Task: In the event  named  Third Conference: Technology Expo, Set a range of dates when you can accept meetings  '6 Jul â€" 1 Aug 2023'. Select a duration of  60 min. Select working hours  	_x000D_
MON- SAT 9:00am â€" 5:00pm. Add time before or after your events  as 5 min. Set the frequency of available time slots for invitees as  15 min. Set the minimum notice period and maximum events allowed per day as  166 hours and 2. , logged in from the account softage.4@softage.net and add another guest for the event, softage.4@softage.net
Action: Mouse pressed left at (463, 180)
Screenshot: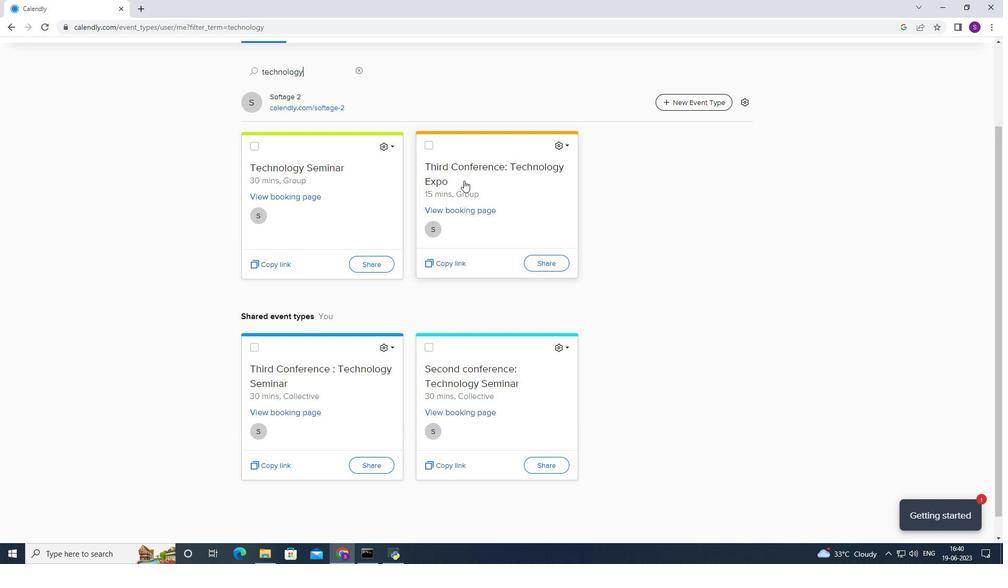 
Action: Mouse moved to (373, 223)
Screenshot: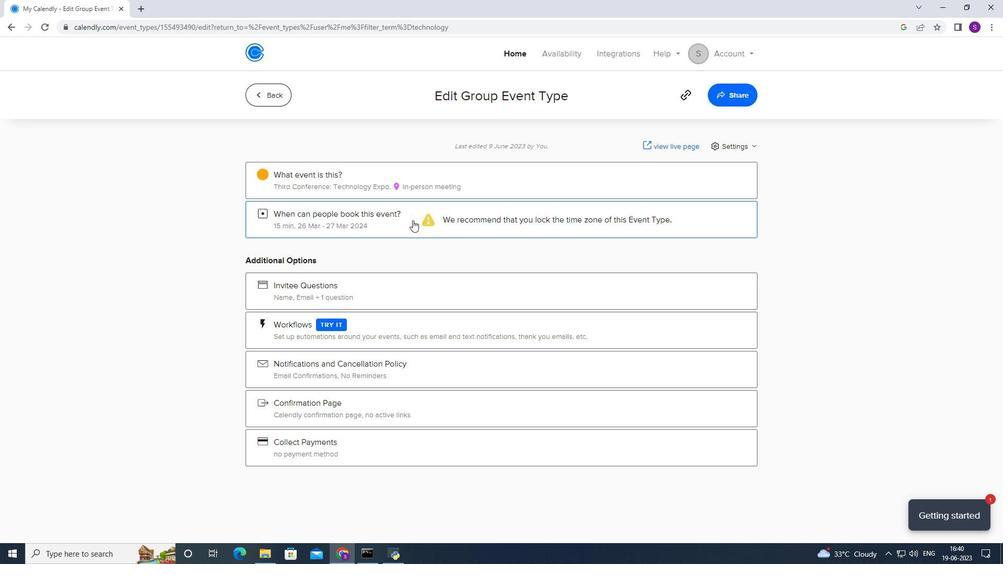 
Action: Mouse pressed left at (373, 223)
Screenshot: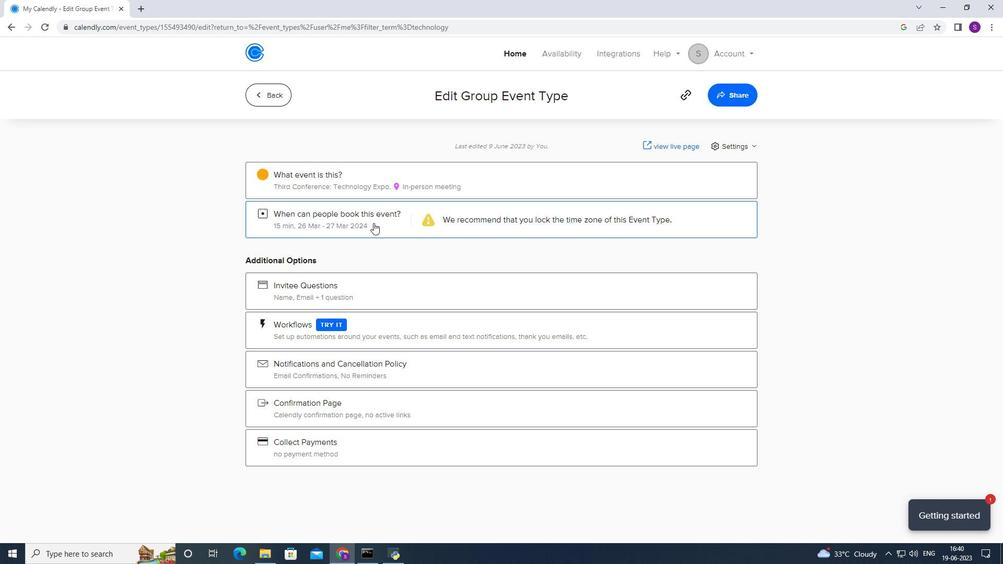 
Action: Mouse moved to (384, 324)
Screenshot: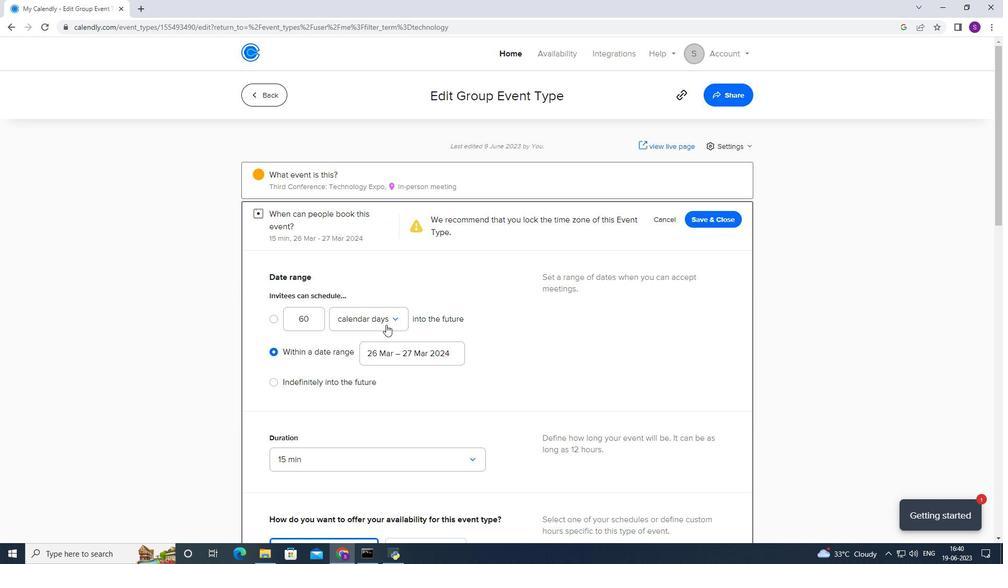 
Action: Mouse scrolled (384, 323) with delta (0, 0)
Screenshot: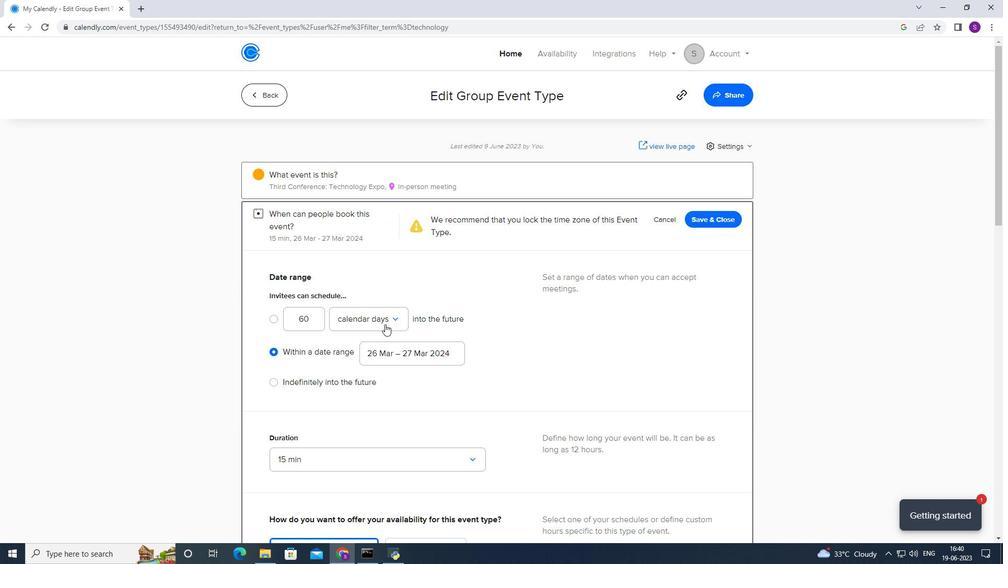 
Action: Mouse scrolled (384, 323) with delta (0, 0)
Screenshot: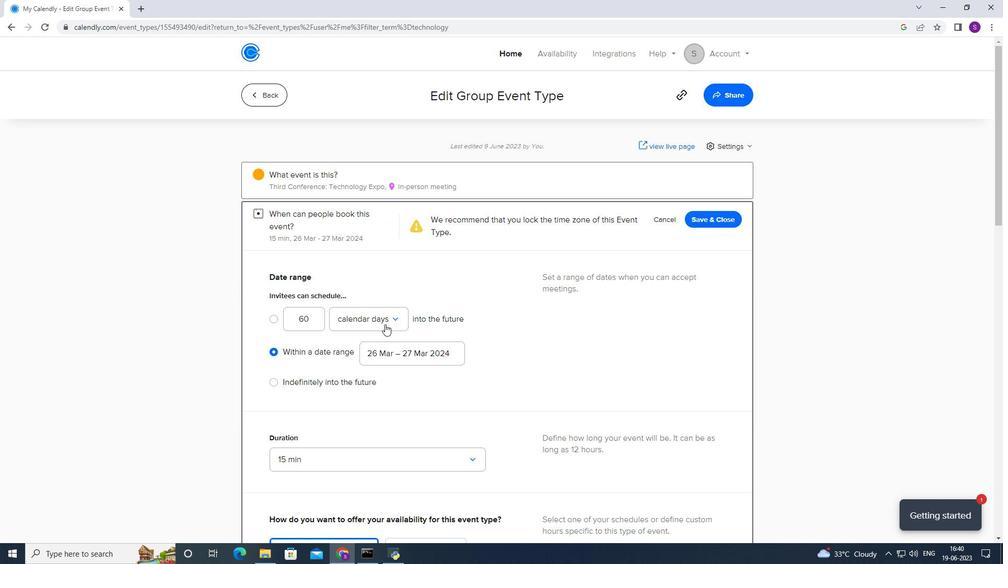 
Action: Mouse moved to (403, 258)
Screenshot: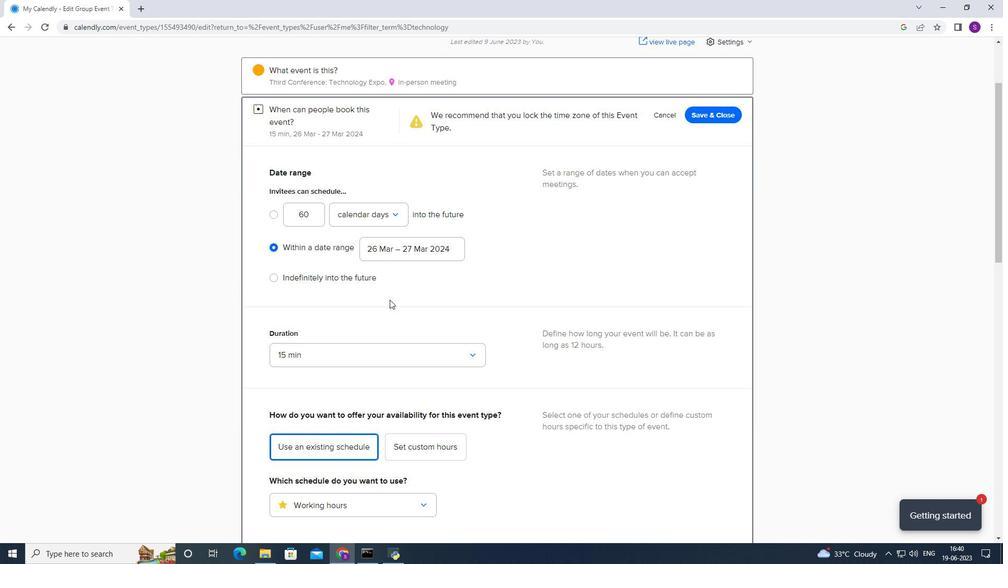 
Action: Mouse pressed left at (403, 258)
Screenshot: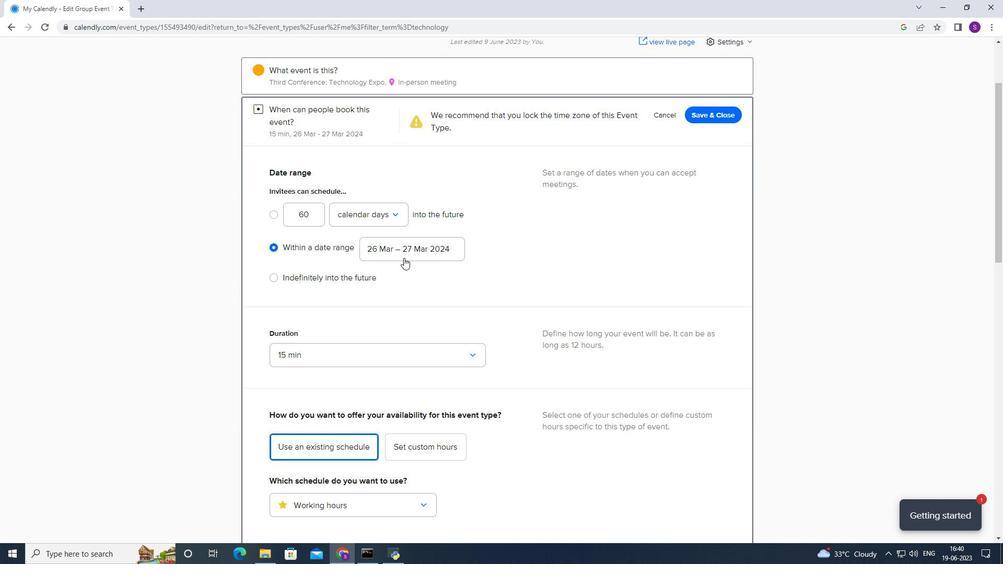 
Action: Mouse moved to (440, 289)
Screenshot: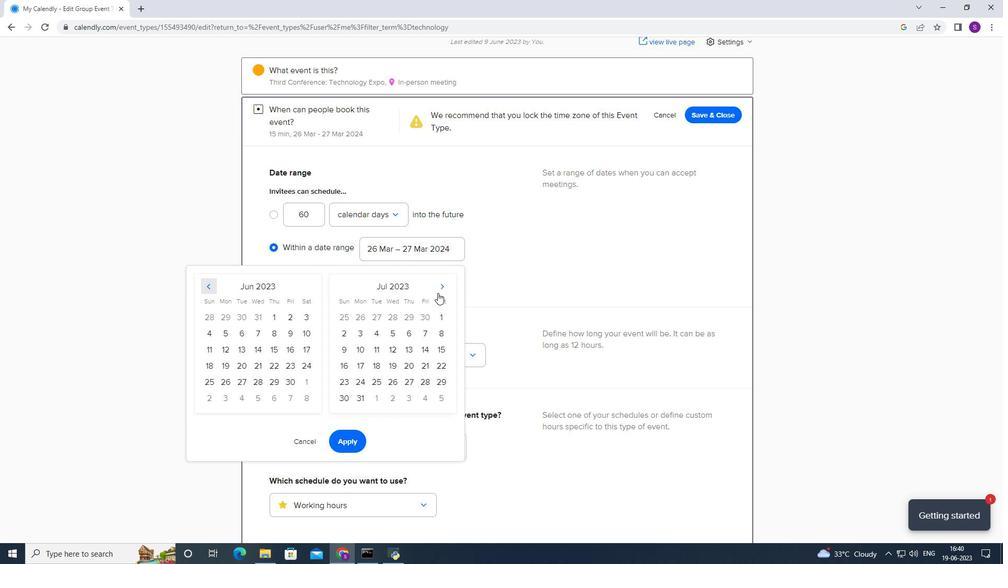 
Action: Mouse pressed left at (440, 289)
Screenshot: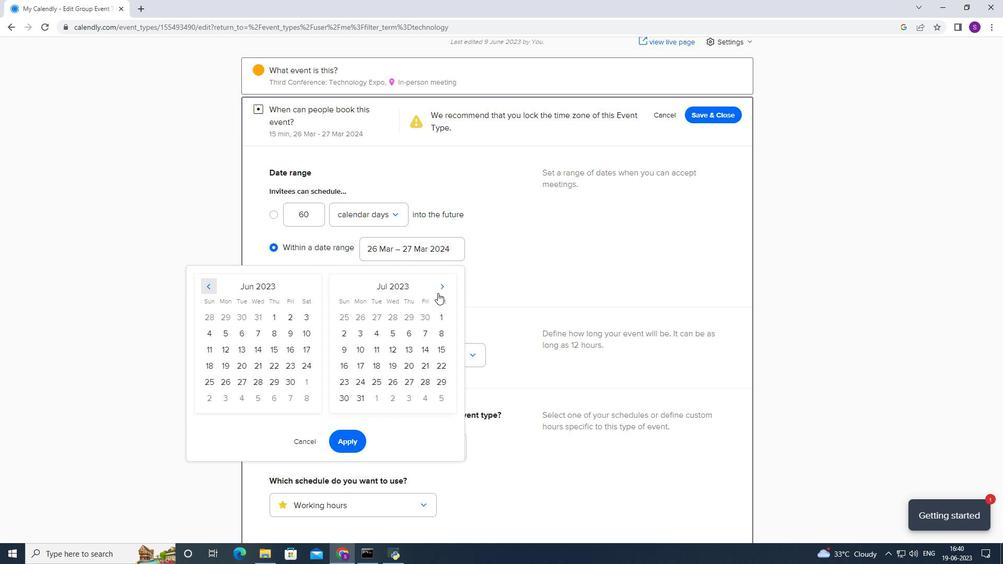 
Action: Mouse moved to (271, 335)
Screenshot: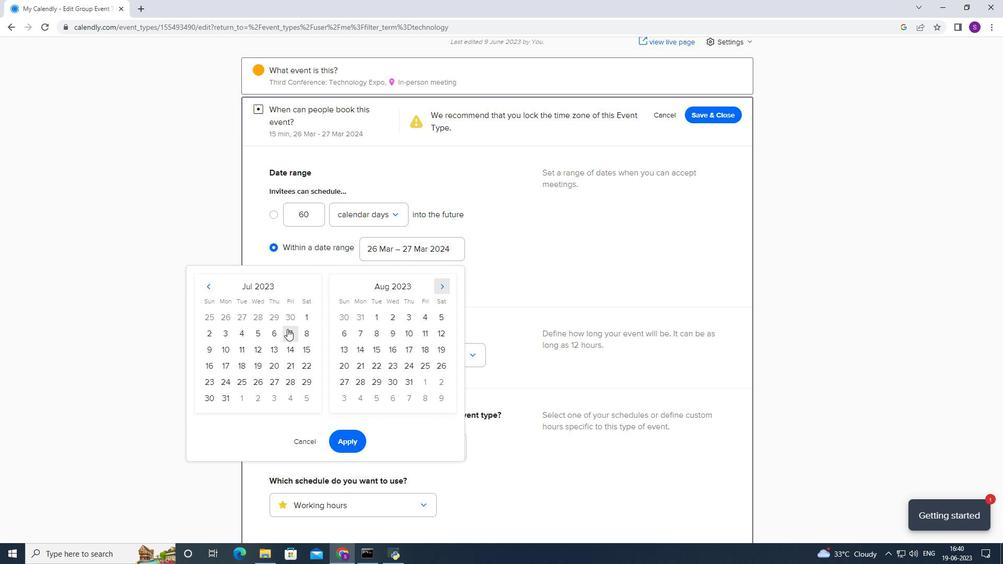 
Action: Mouse pressed left at (271, 335)
Screenshot: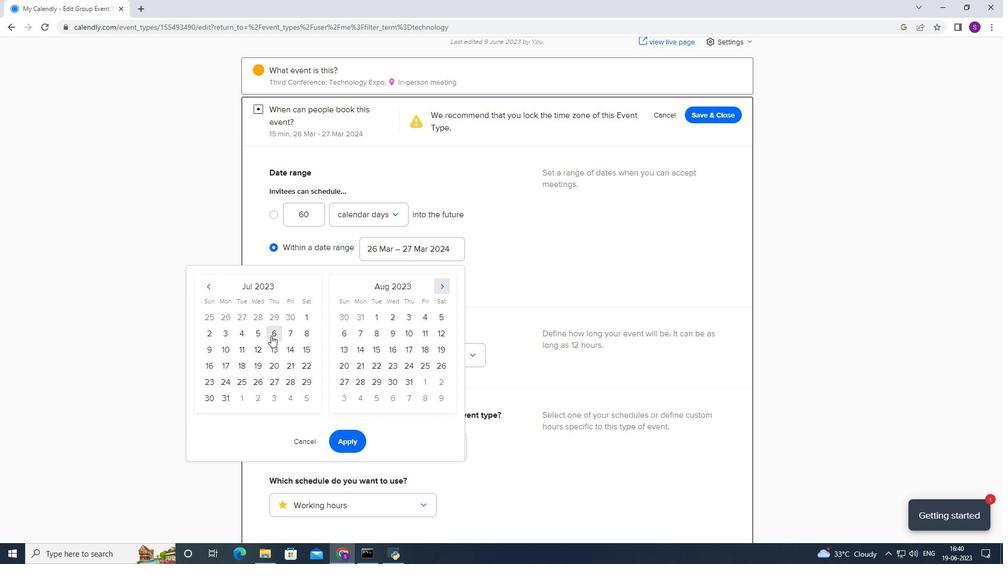 
Action: Mouse moved to (375, 314)
Screenshot: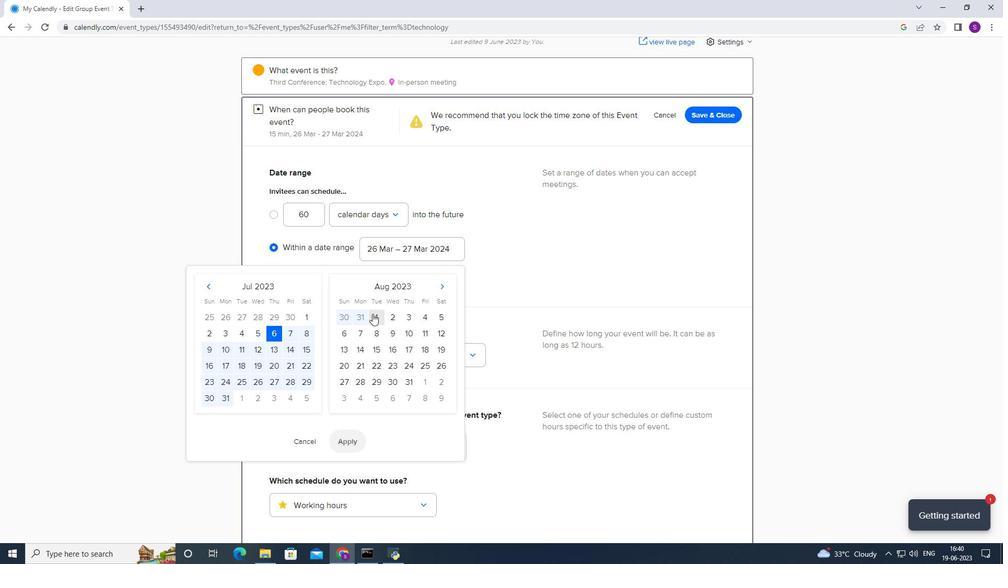 
Action: Mouse pressed left at (375, 314)
Screenshot: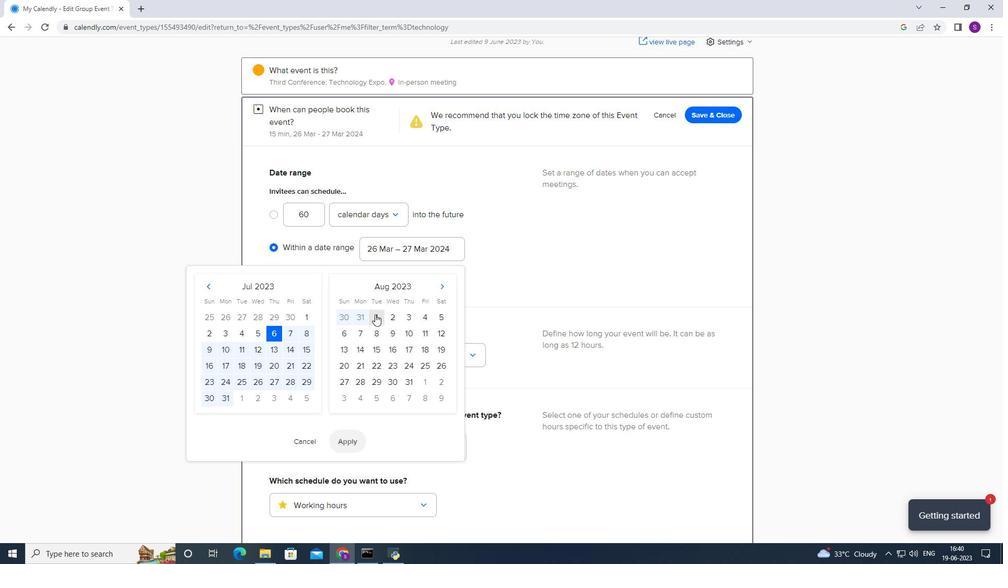 
Action: Mouse moved to (341, 438)
Screenshot: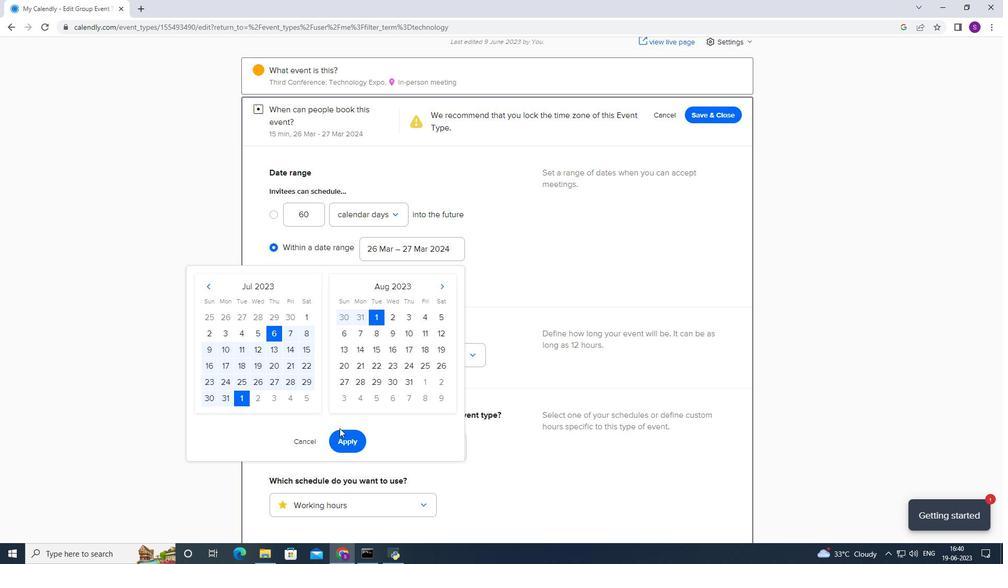 
Action: Mouse pressed left at (341, 438)
Screenshot: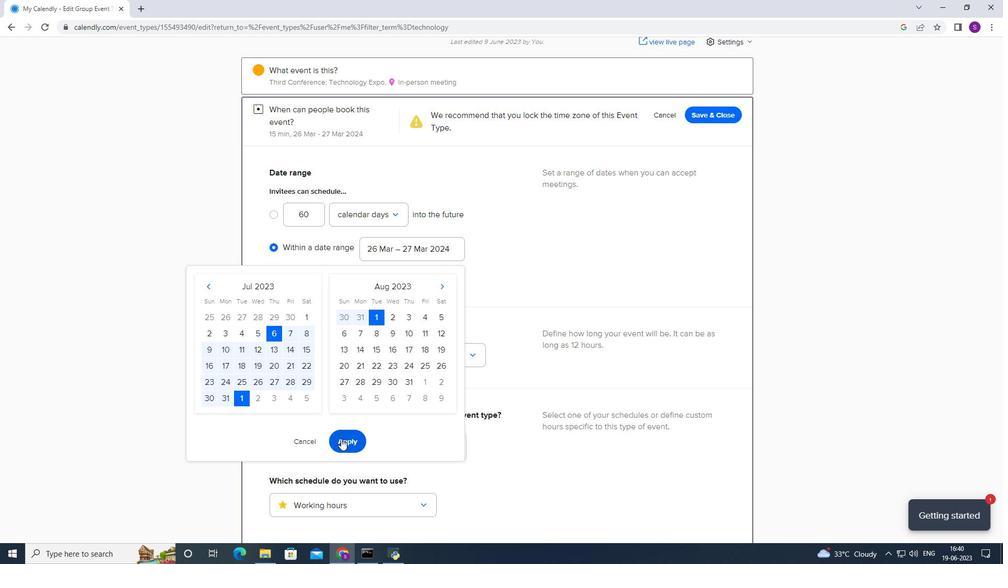 
Action: Mouse moved to (370, 376)
Screenshot: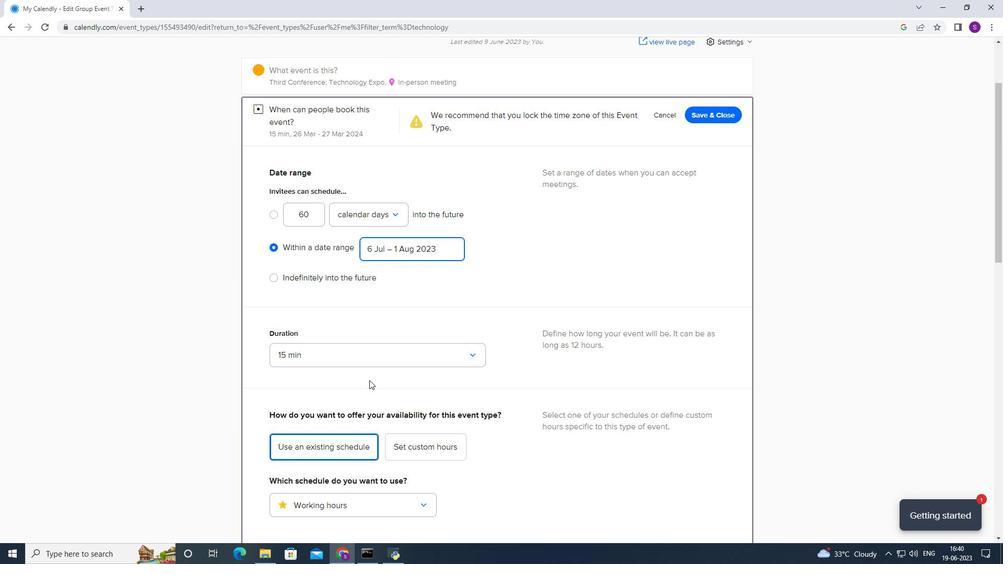 
Action: Mouse scrolled (370, 375) with delta (0, 0)
Screenshot: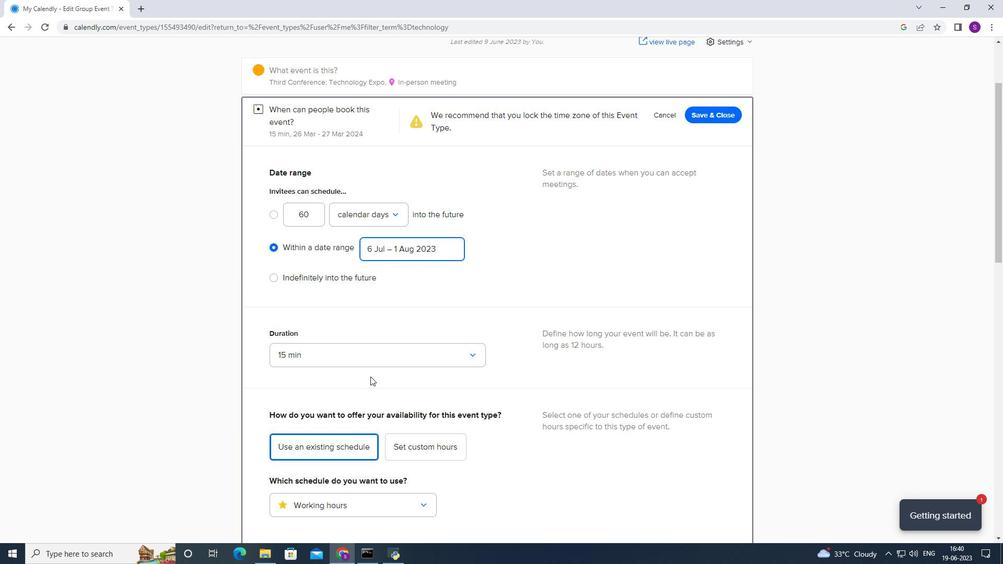 
Action: Mouse scrolled (370, 375) with delta (0, 0)
Screenshot: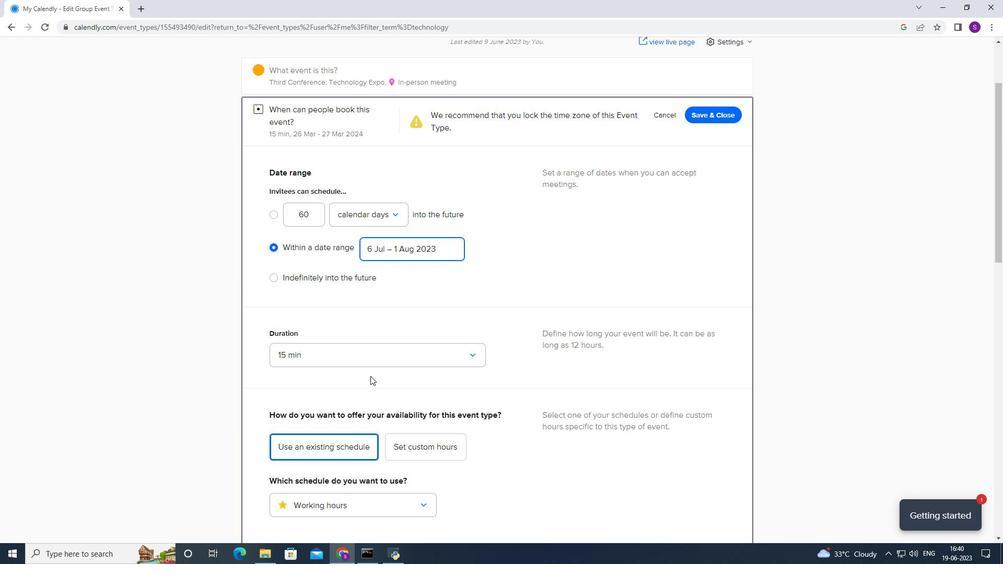 
Action: Mouse moved to (426, 256)
Screenshot: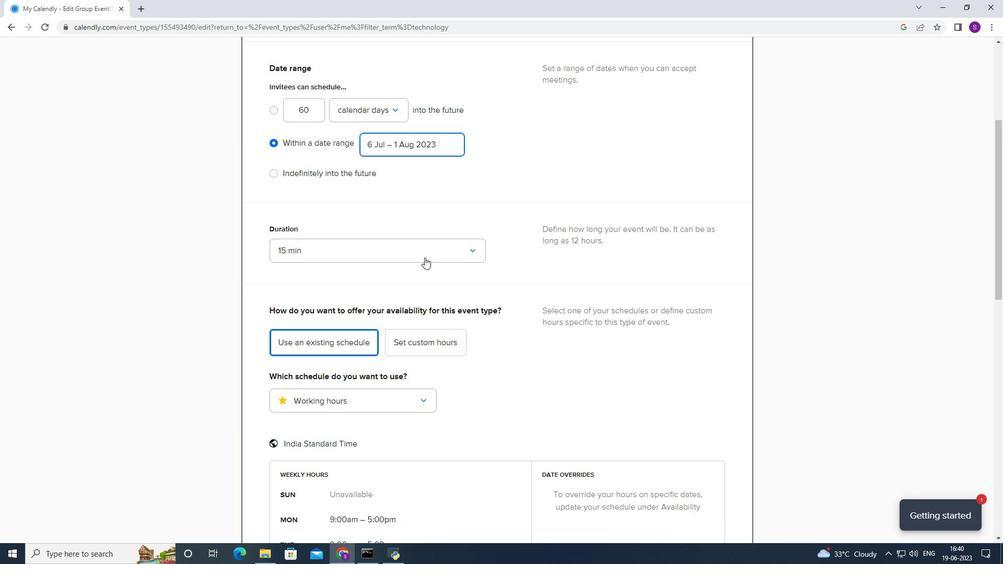 
Action: Mouse pressed left at (426, 256)
Screenshot: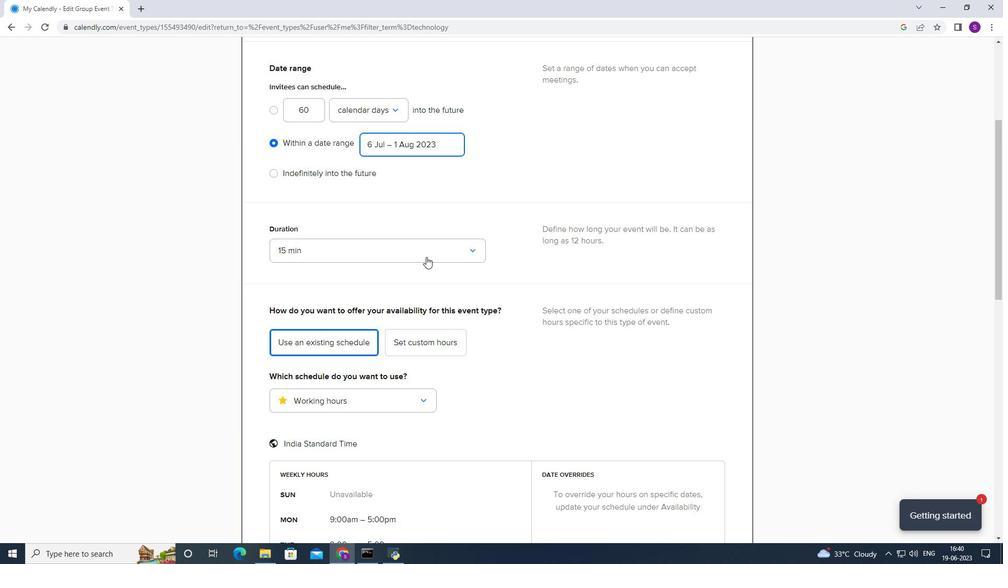 
Action: Mouse moved to (310, 334)
Screenshot: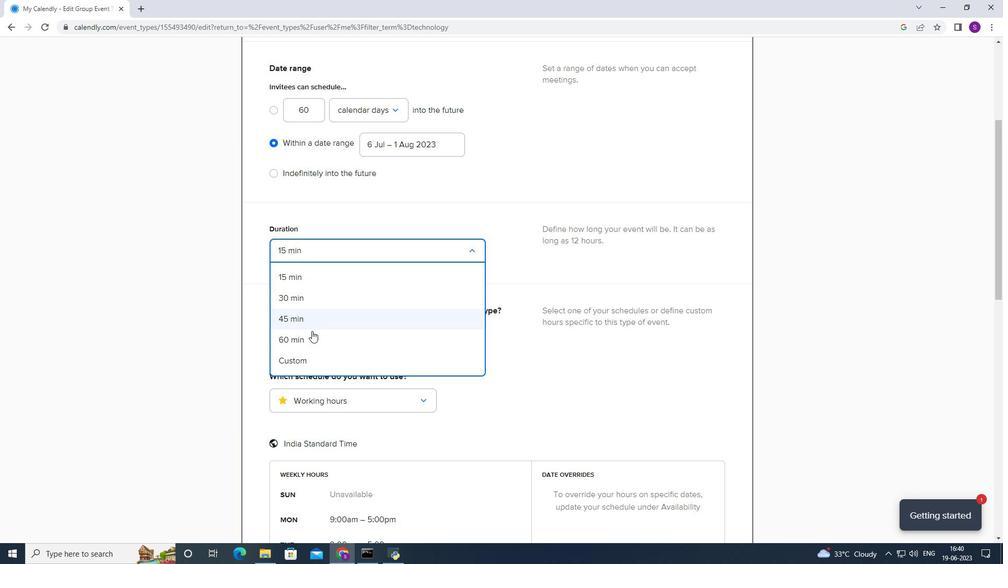
Action: Mouse pressed left at (310, 334)
Screenshot: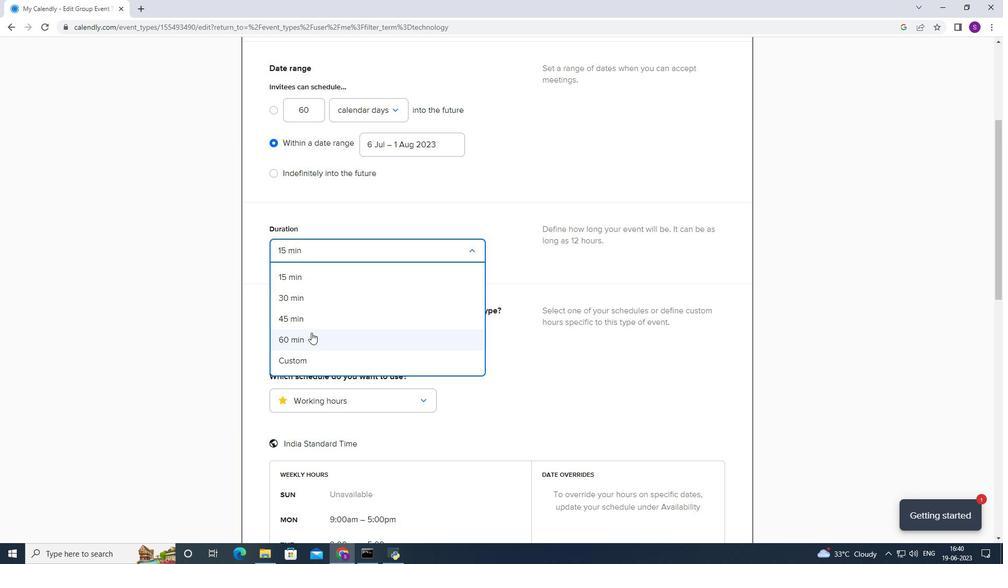 
Action: Mouse moved to (342, 317)
Screenshot: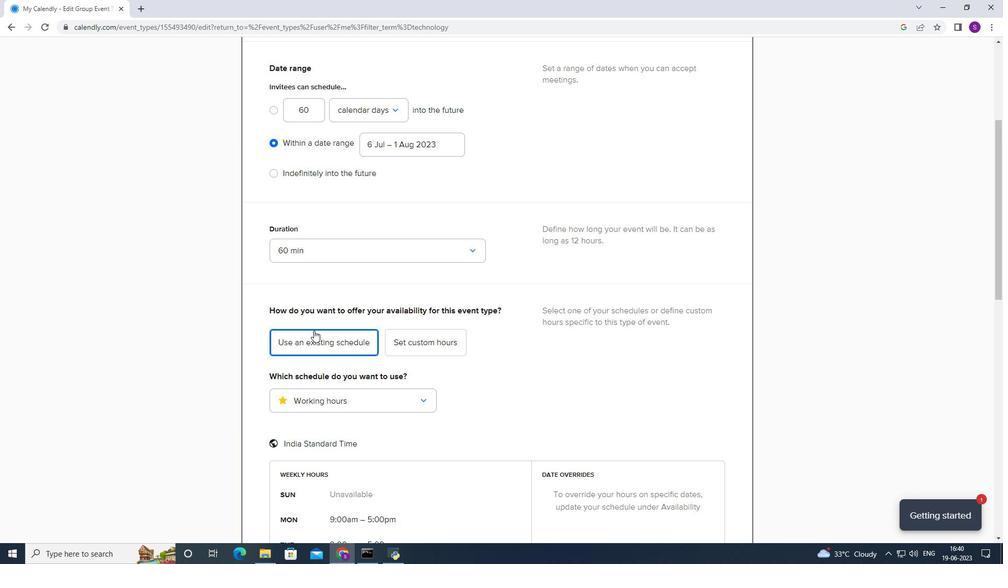 
Action: Mouse scrolled (342, 316) with delta (0, 0)
Screenshot: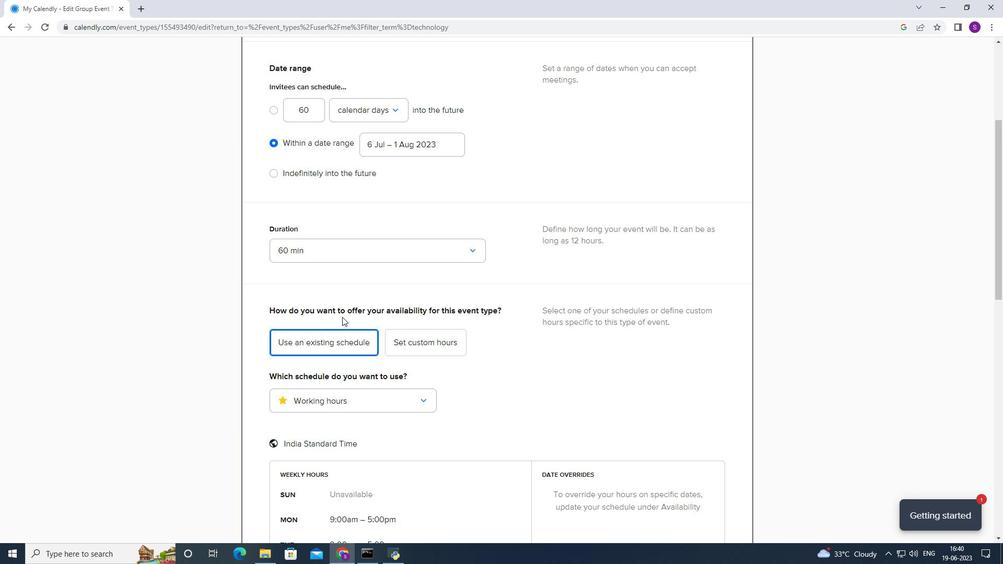 
Action: Mouse scrolled (342, 316) with delta (0, 0)
Screenshot: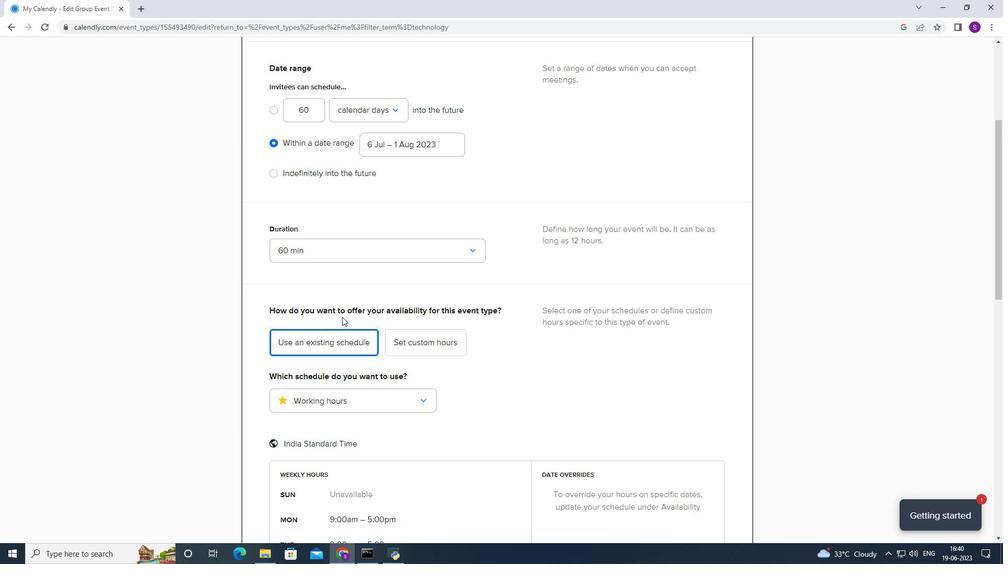 
Action: Mouse moved to (435, 236)
Screenshot: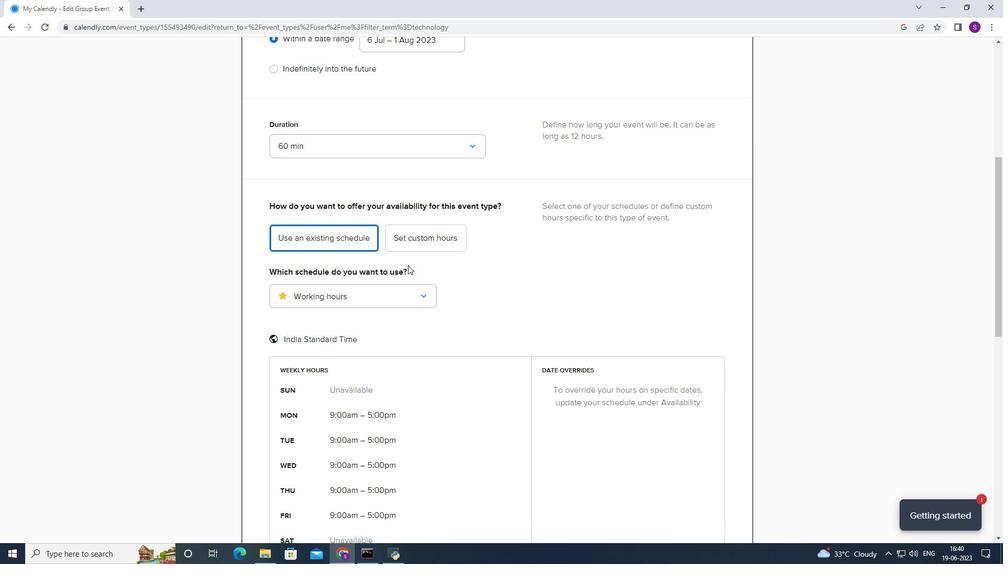 
Action: Mouse pressed left at (435, 236)
Screenshot: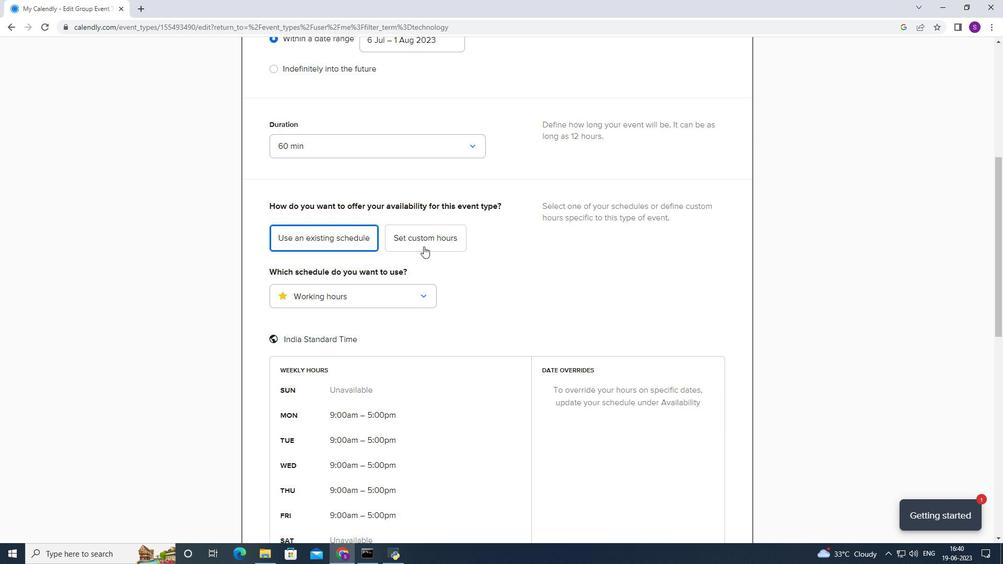 
Action: Mouse moved to (356, 352)
Screenshot: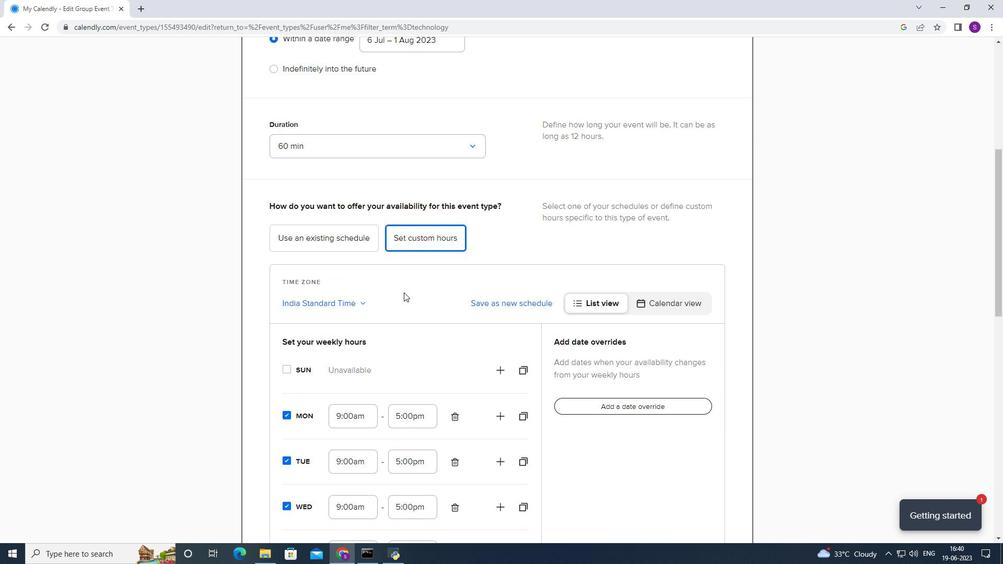 
Action: Mouse scrolled (356, 351) with delta (0, 0)
Screenshot: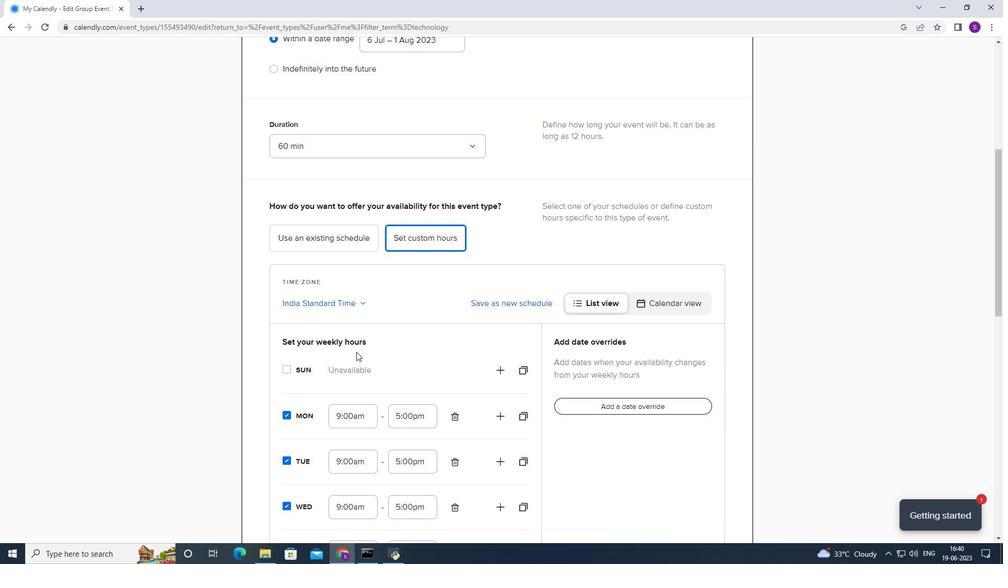 
Action: Mouse scrolled (356, 351) with delta (0, 0)
Screenshot: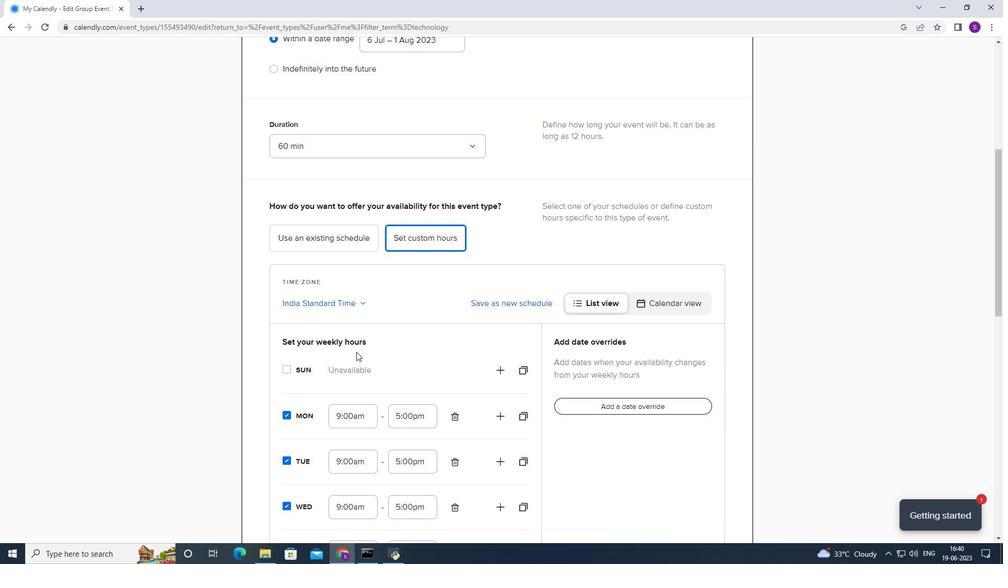 
Action: Mouse scrolled (356, 351) with delta (0, 0)
Screenshot: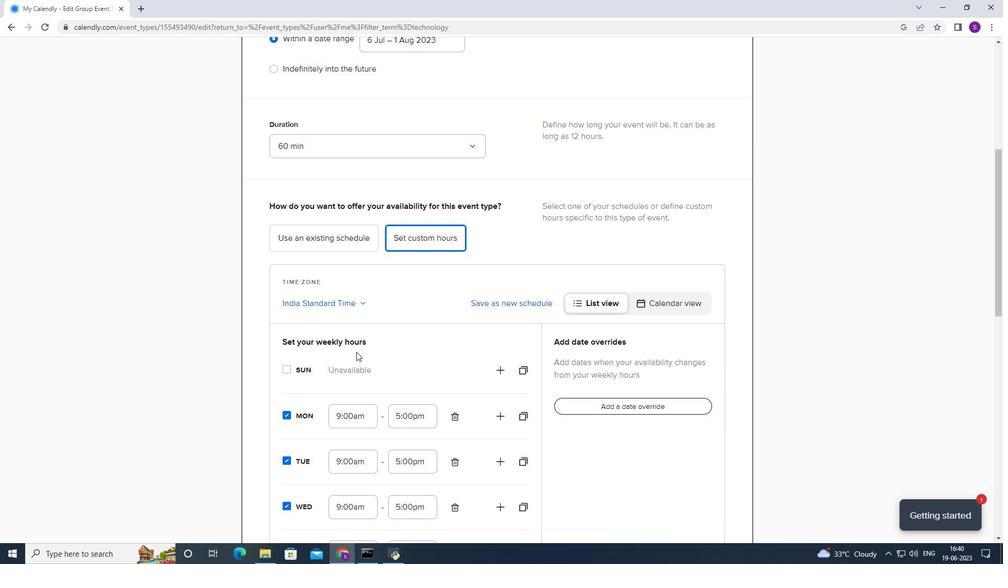 
Action: Mouse scrolled (356, 351) with delta (0, 0)
Screenshot: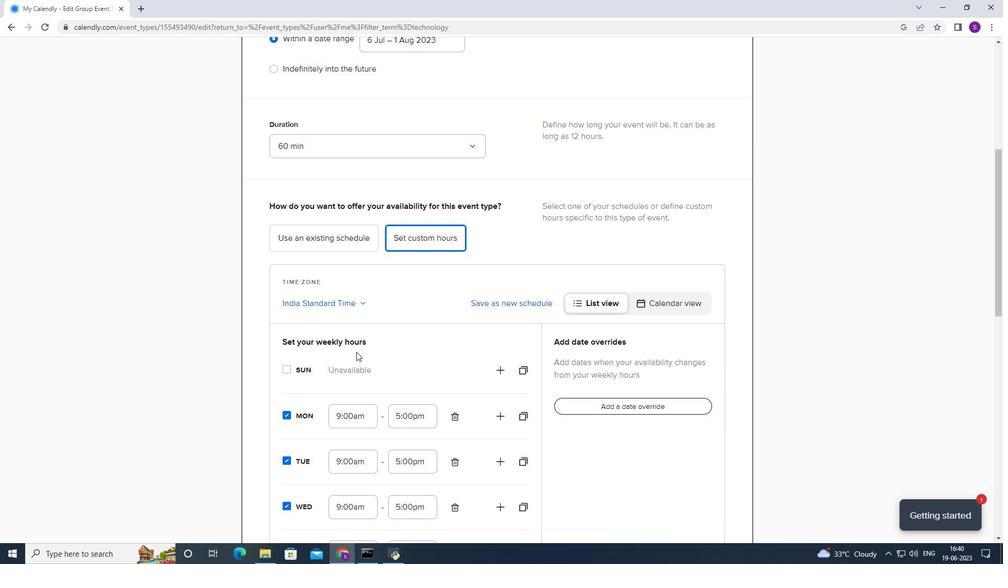 
Action: Mouse scrolled (356, 351) with delta (0, 0)
Screenshot: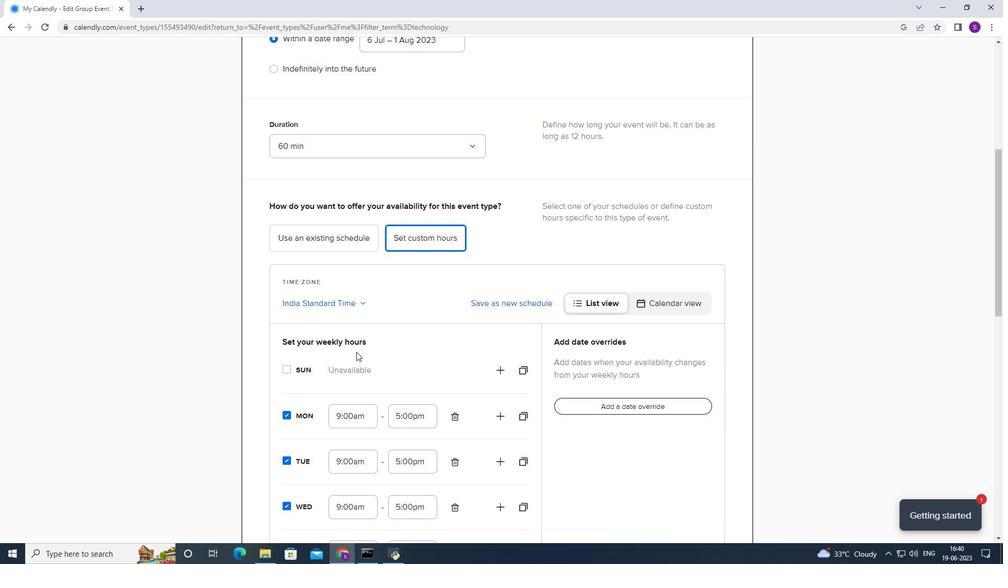 
Action: Mouse moved to (286, 376)
Screenshot: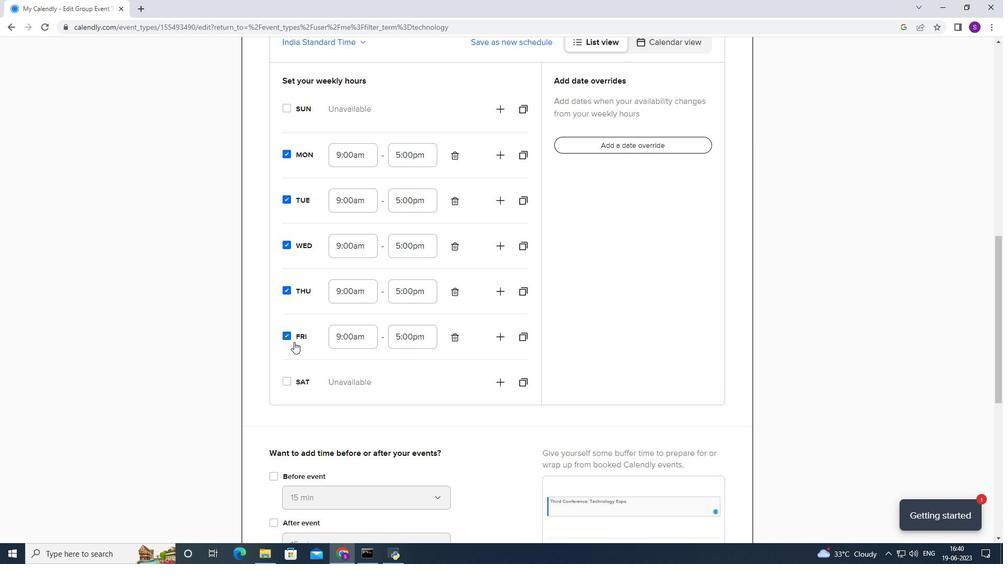 
Action: Mouse pressed left at (286, 376)
Screenshot: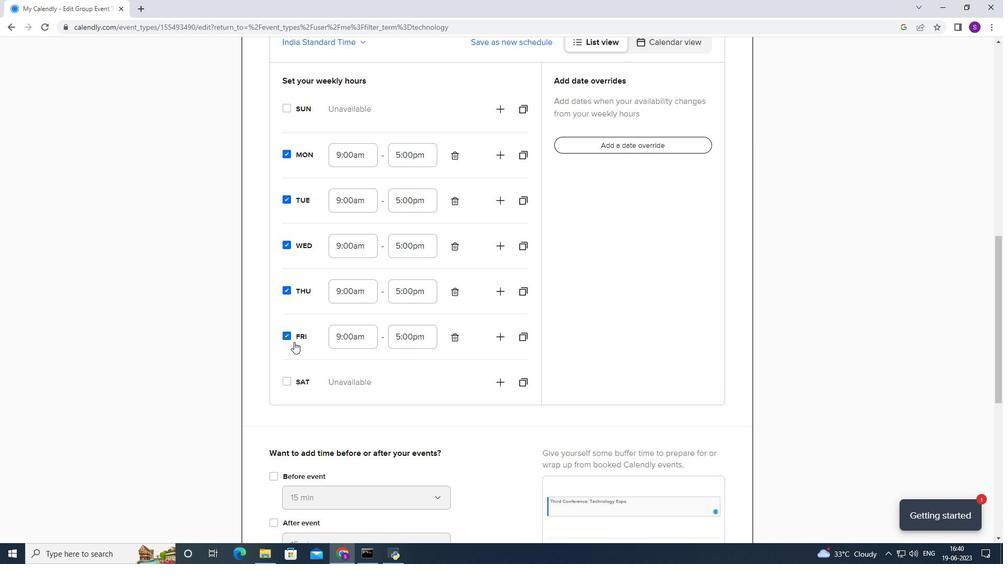 
Action: Mouse moved to (317, 356)
Screenshot: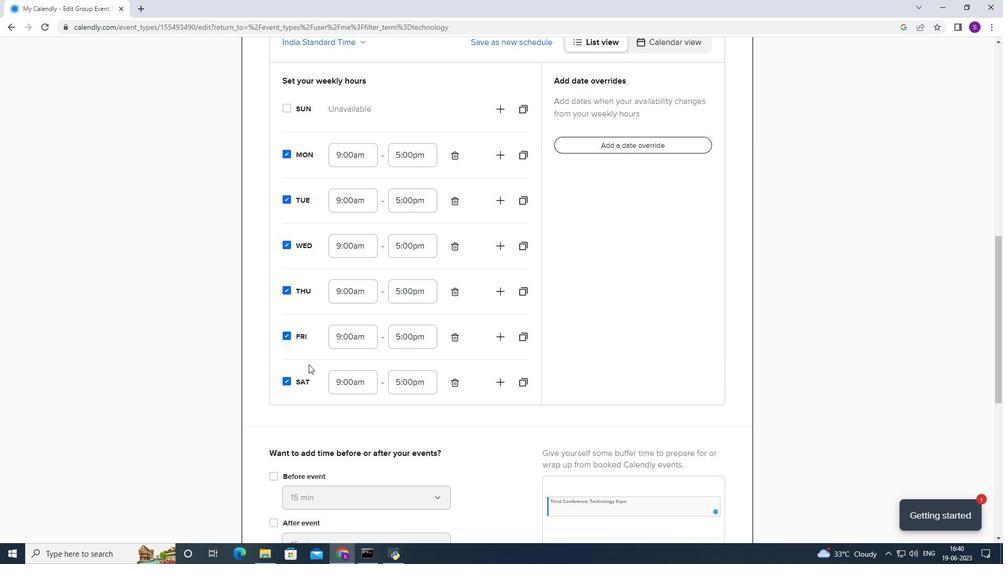 
Action: Mouse scrolled (317, 355) with delta (0, 0)
Screenshot: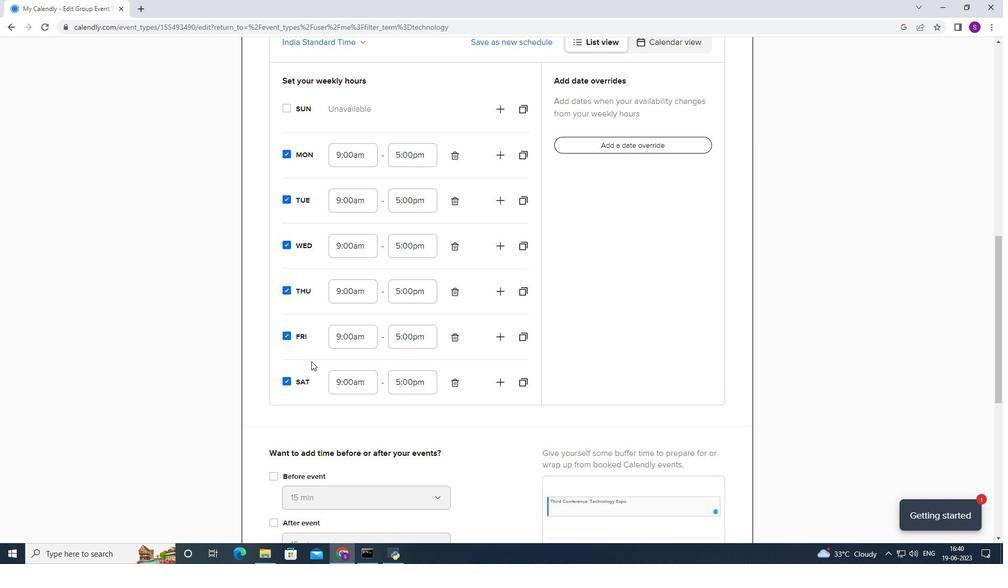 
Action: Mouse scrolled (317, 355) with delta (0, 0)
Screenshot: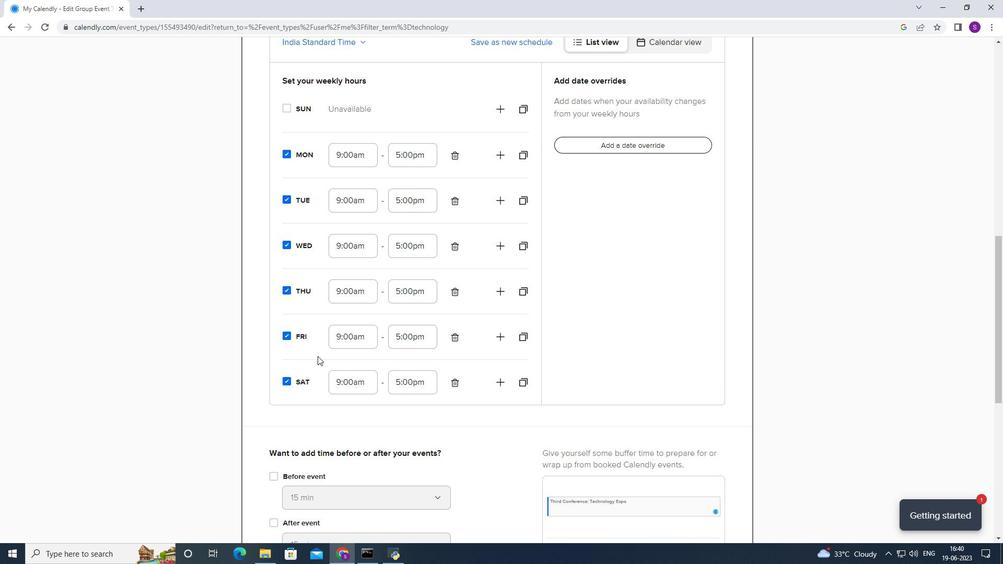 
Action: Mouse scrolled (317, 355) with delta (0, 0)
Screenshot: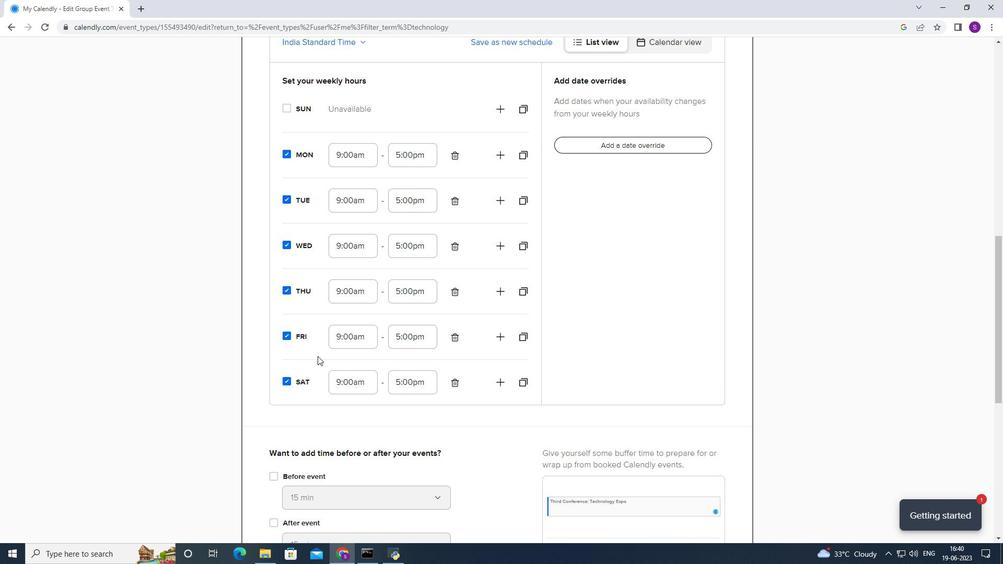 
Action: Mouse scrolled (317, 355) with delta (0, 0)
Screenshot: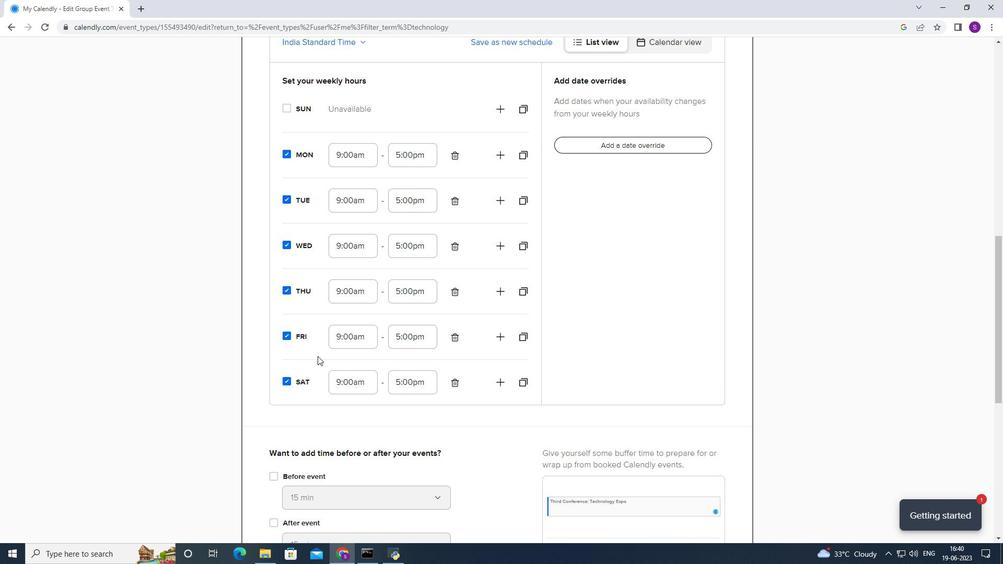 
Action: Mouse moved to (300, 267)
Screenshot: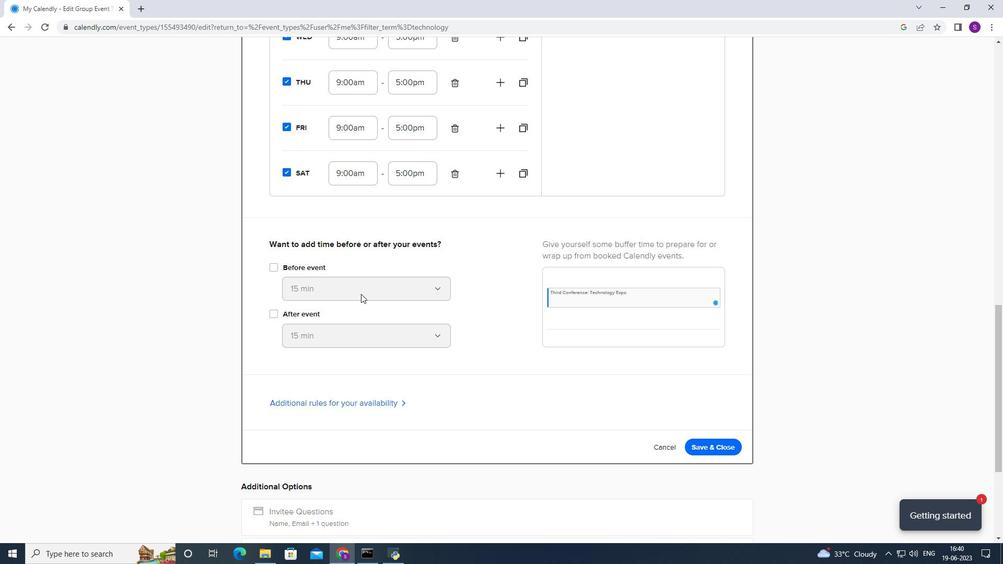 
Action: Mouse pressed left at (300, 267)
Screenshot: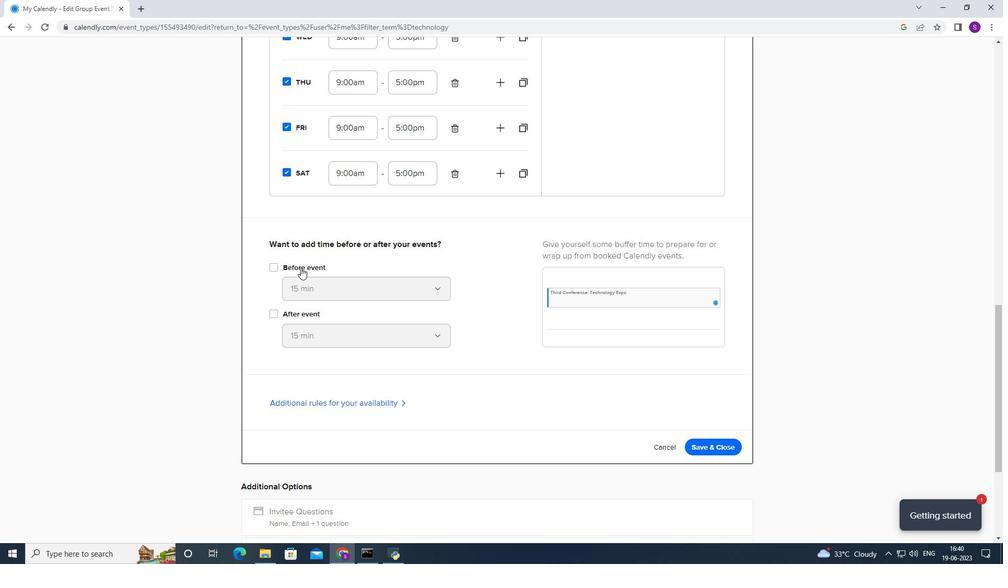 
Action: Mouse moved to (298, 283)
Screenshot: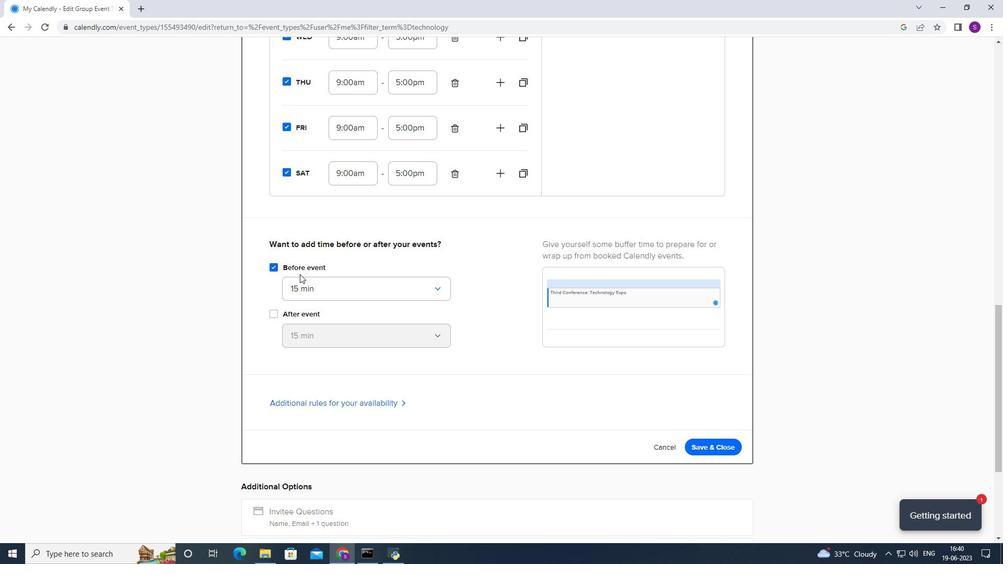 
Action: Mouse pressed left at (298, 283)
Screenshot: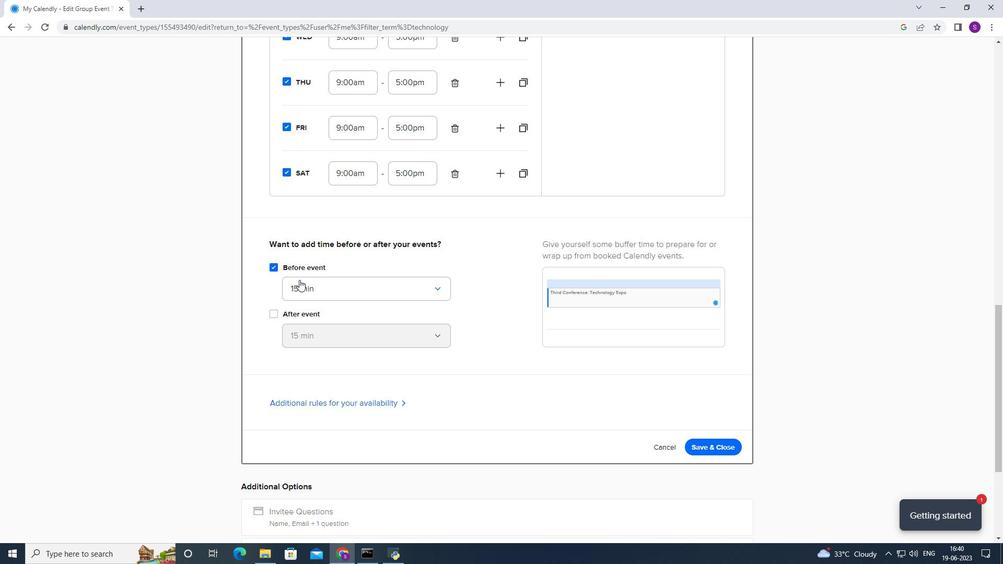 
Action: Mouse moved to (313, 320)
Screenshot: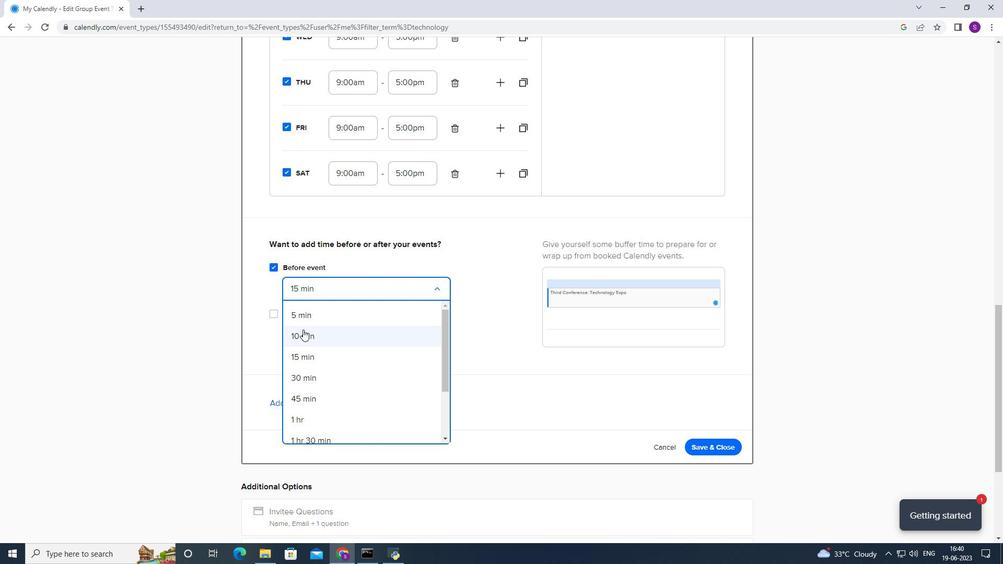 
Action: Mouse pressed left at (313, 320)
Screenshot: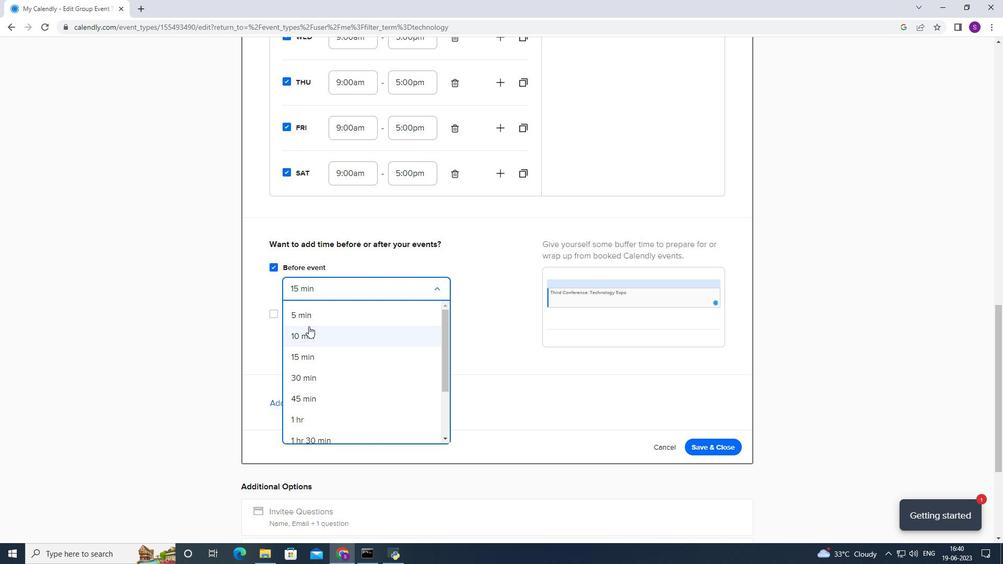 
Action: Mouse moved to (296, 320)
Screenshot: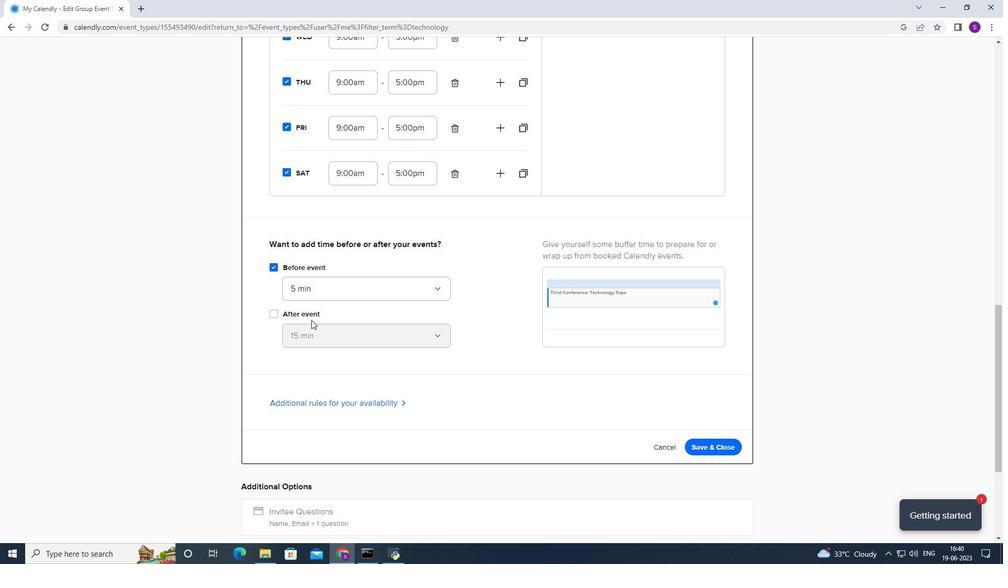 
Action: Mouse pressed left at (296, 320)
Screenshot: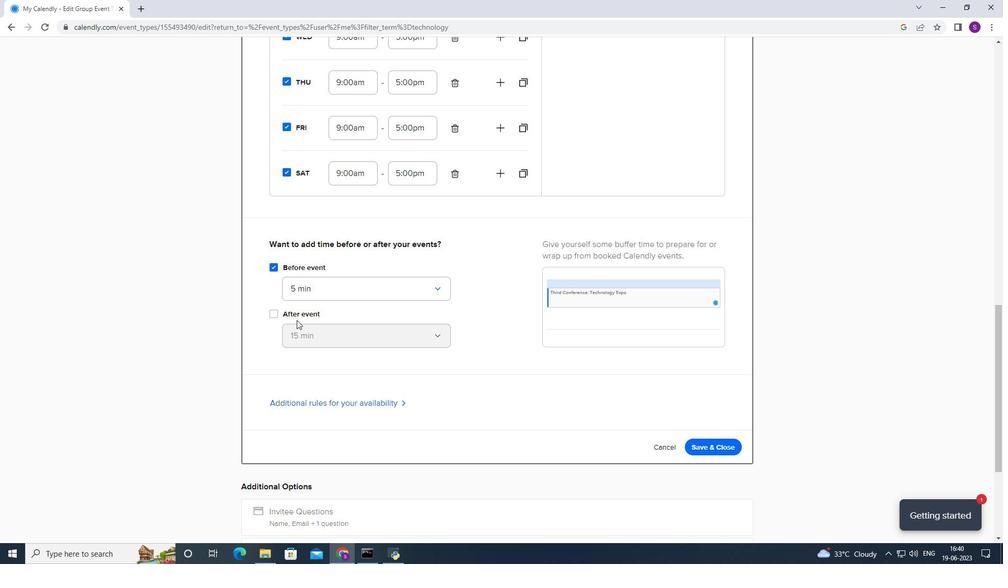 
Action: Mouse moved to (296, 332)
Screenshot: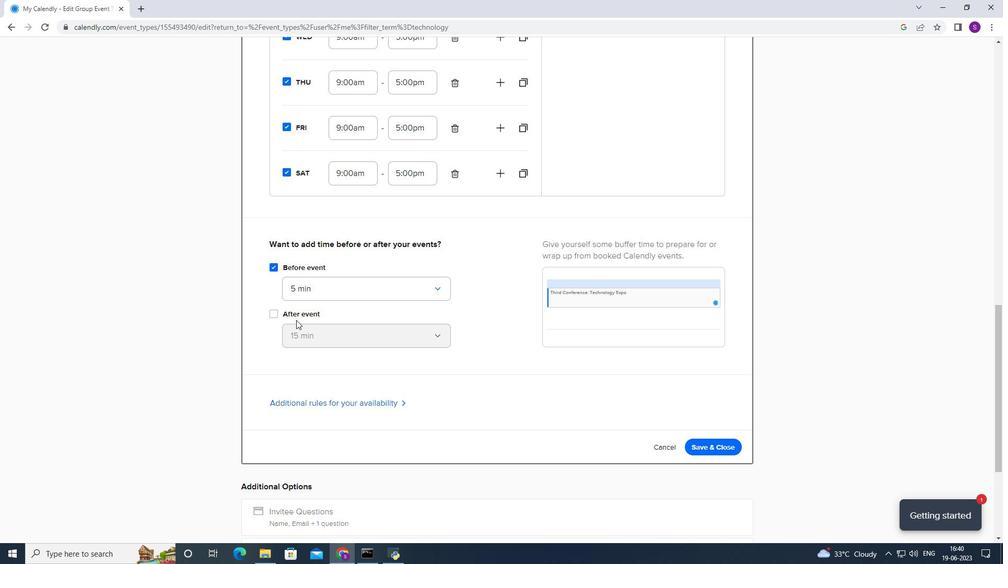 
Action: Mouse pressed left at (296, 332)
Screenshot: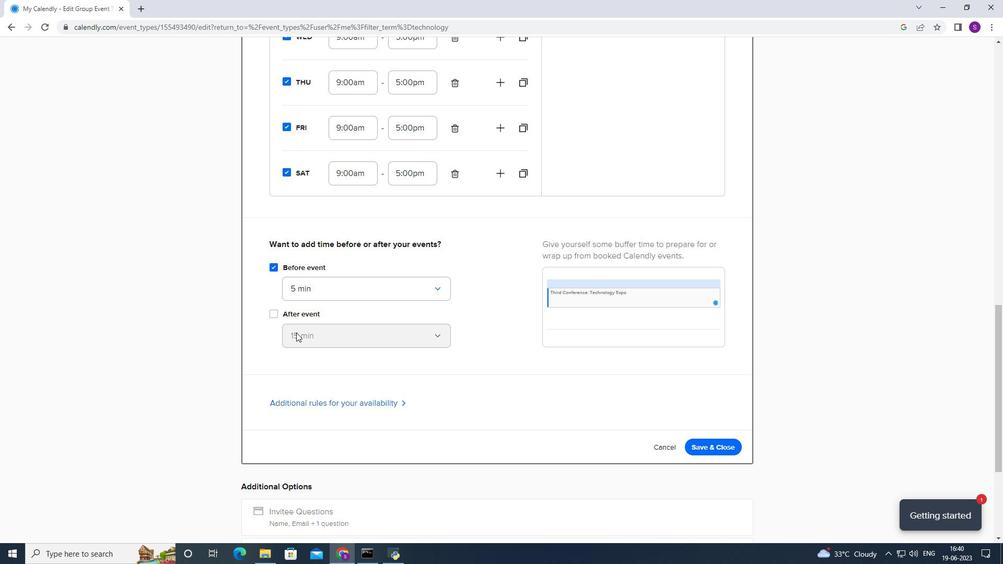 
Action: Mouse moved to (297, 317)
Screenshot: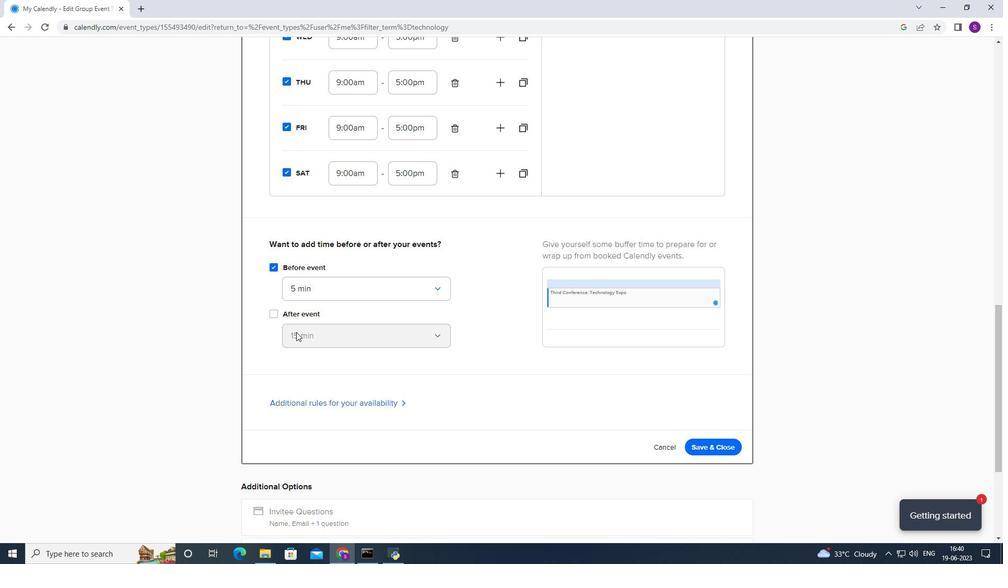 
Action: Mouse pressed left at (297, 317)
Screenshot: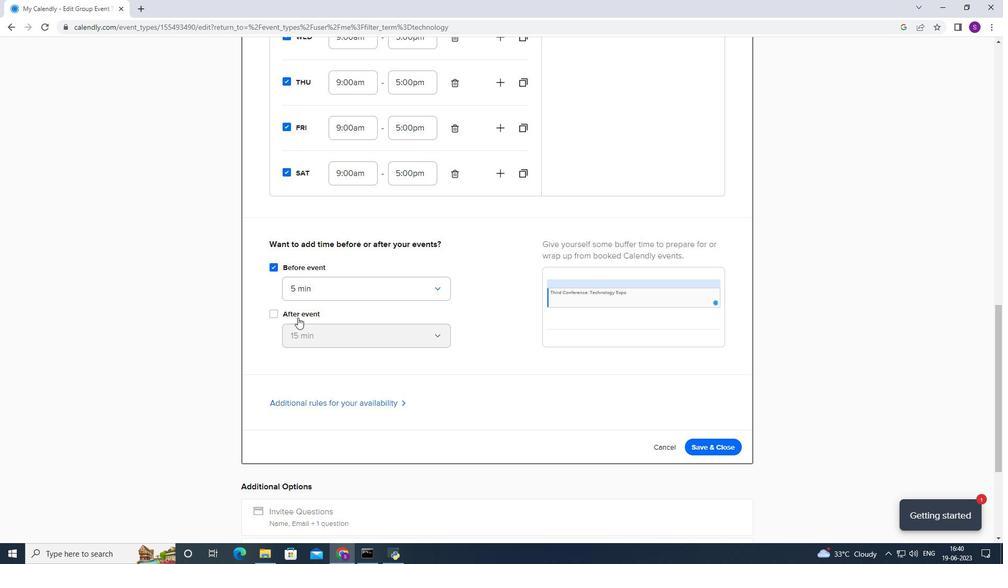 
Action: Mouse moved to (298, 332)
Screenshot: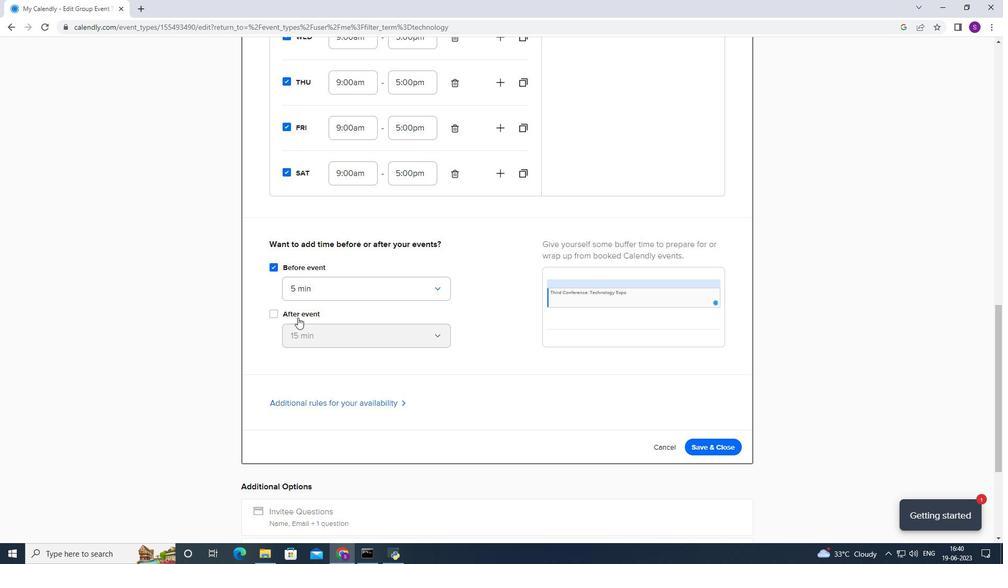 
Action: Mouse pressed left at (298, 332)
Screenshot: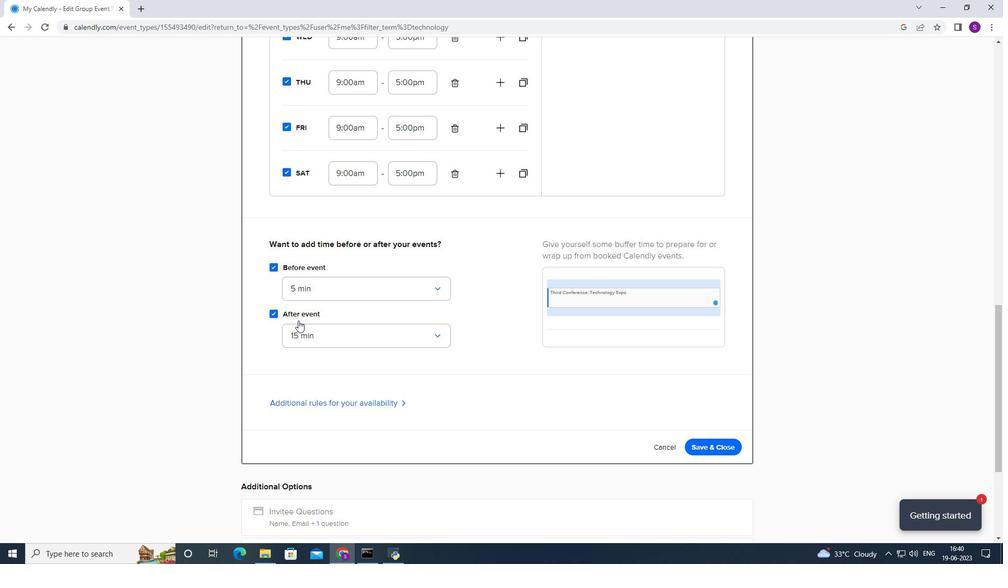 
Action: Mouse moved to (304, 349)
Screenshot: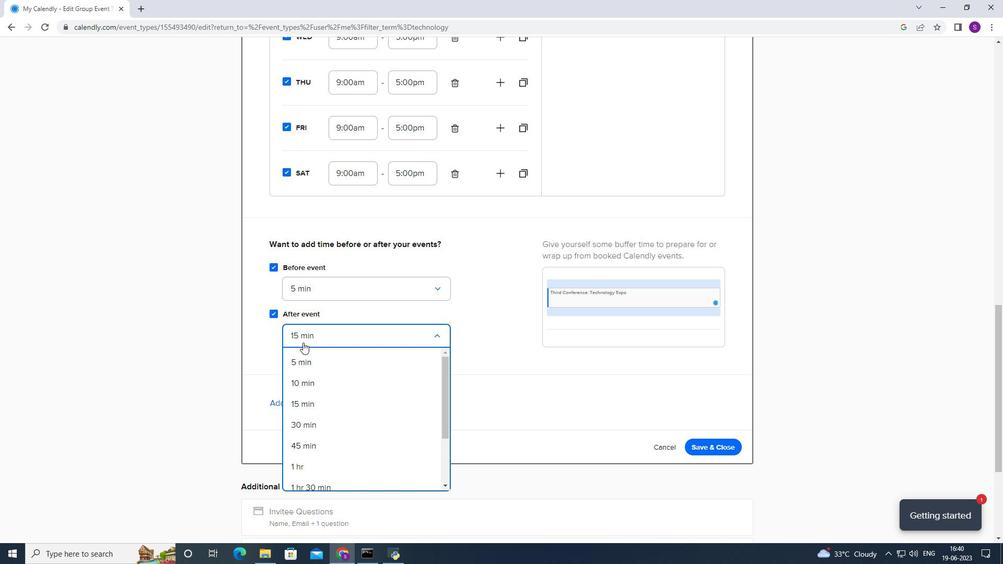 
Action: Mouse pressed left at (304, 349)
Screenshot: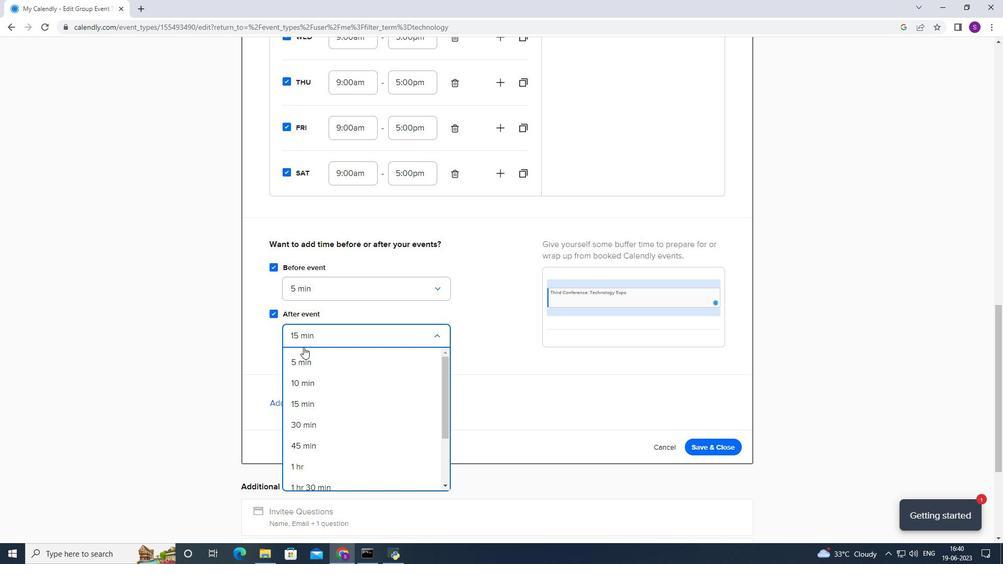 
Action: Mouse moved to (303, 356)
Screenshot: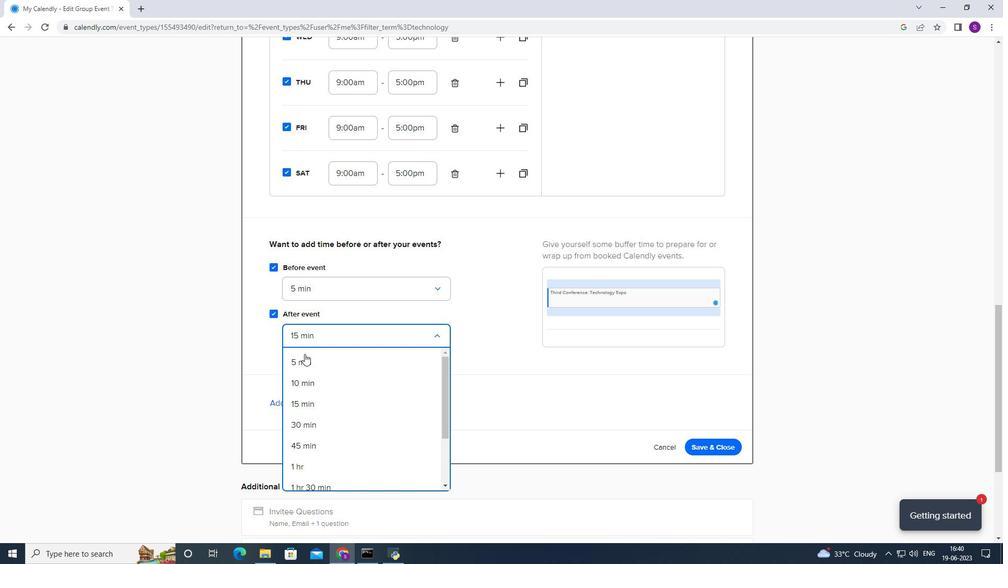 
Action: Mouse pressed left at (303, 356)
Screenshot: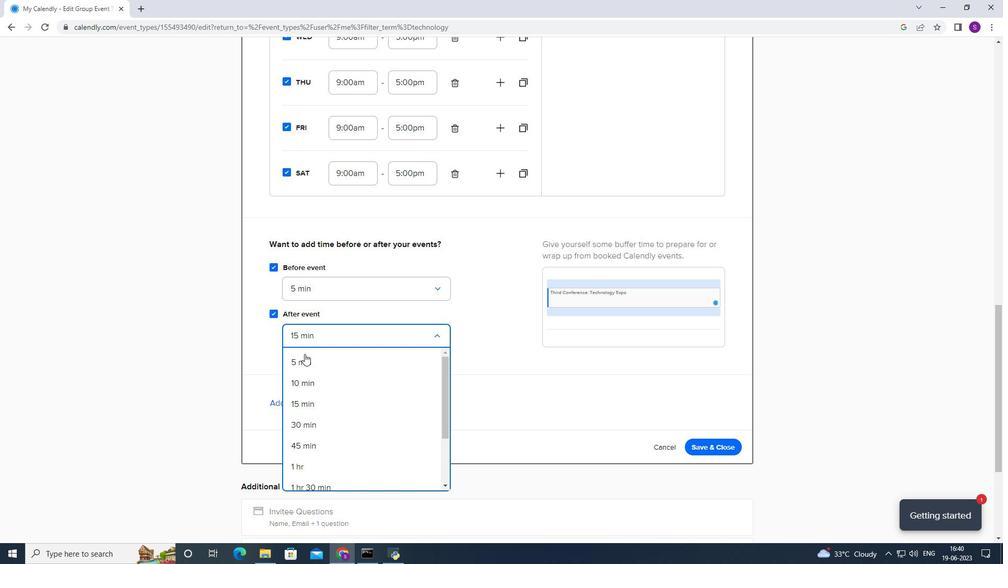 
Action: Mouse moved to (308, 332)
Screenshot: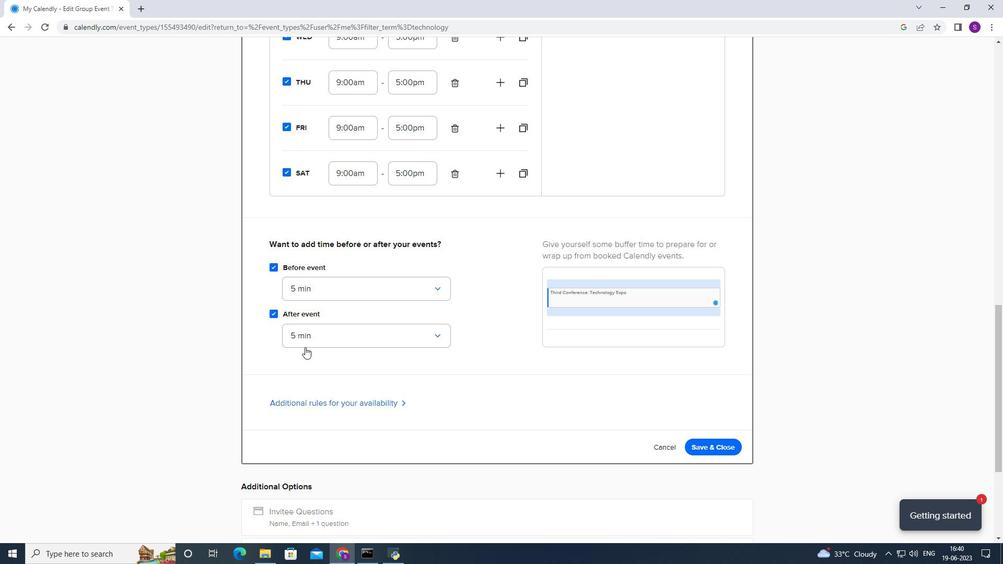 
Action: Mouse scrolled (308, 331) with delta (0, 0)
Screenshot: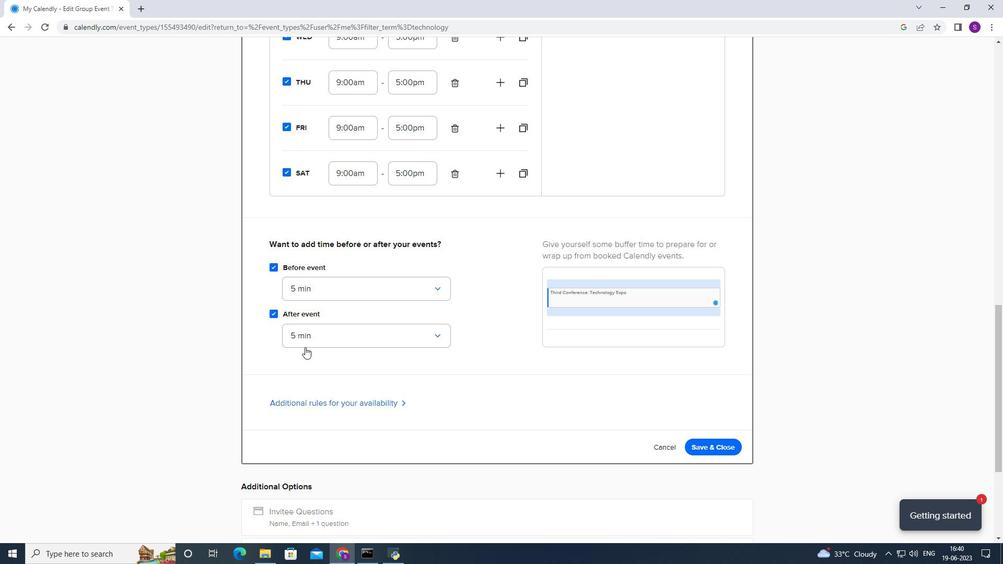 
Action: Mouse scrolled (308, 331) with delta (0, 0)
Screenshot: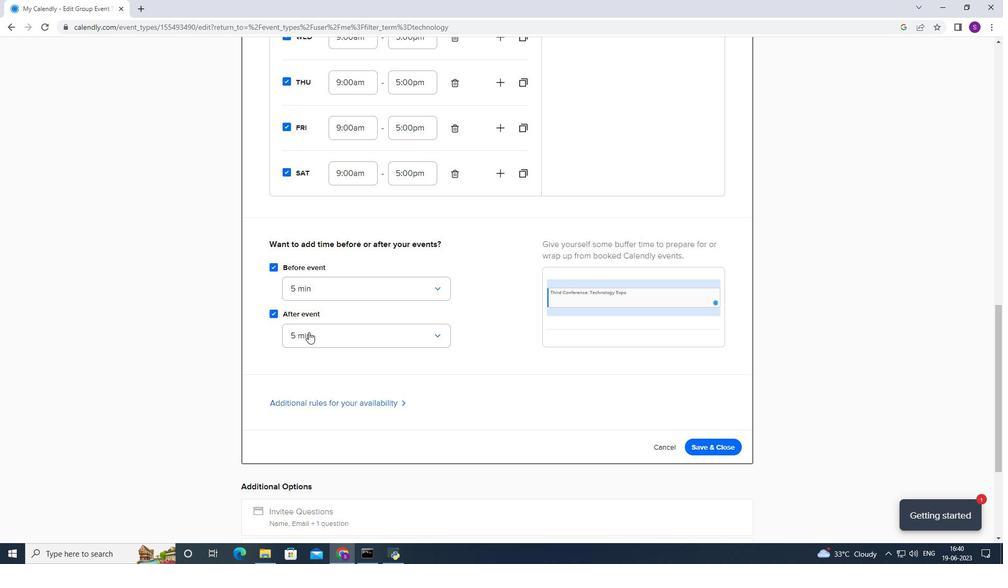 
Action: Mouse moved to (354, 298)
Screenshot: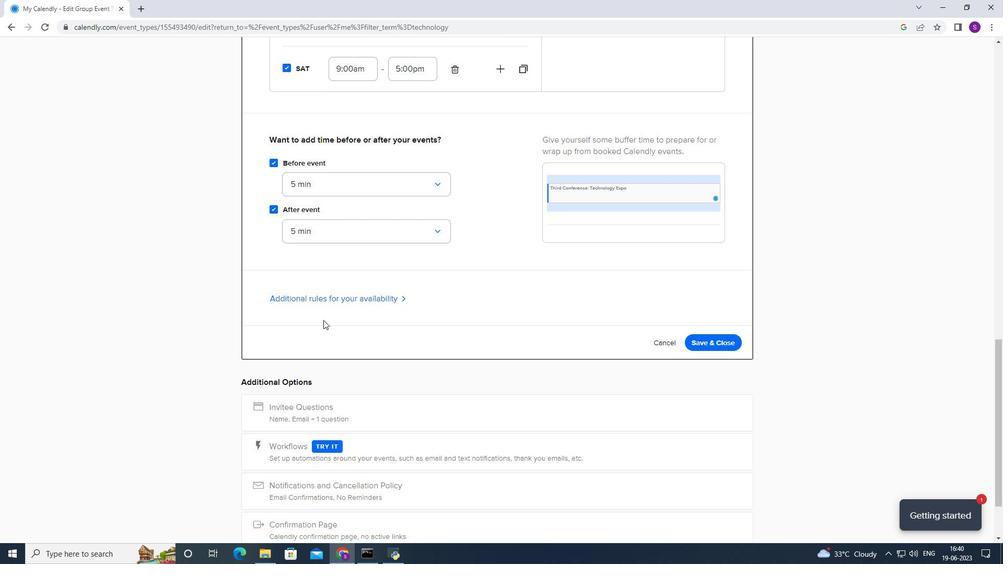 
Action: Mouse pressed left at (354, 298)
Screenshot: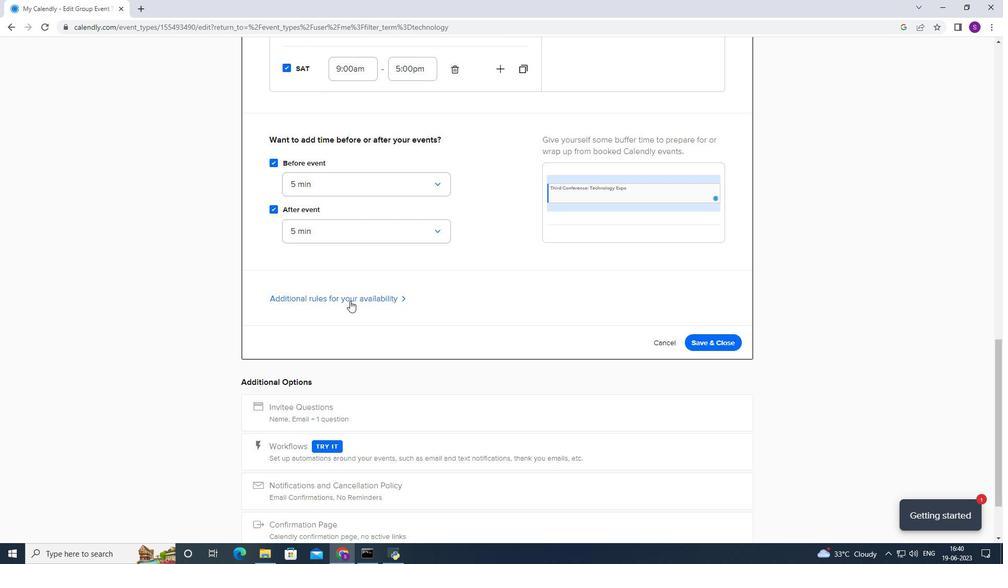 
Action: Mouse moved to (335, 328)
Screenshot: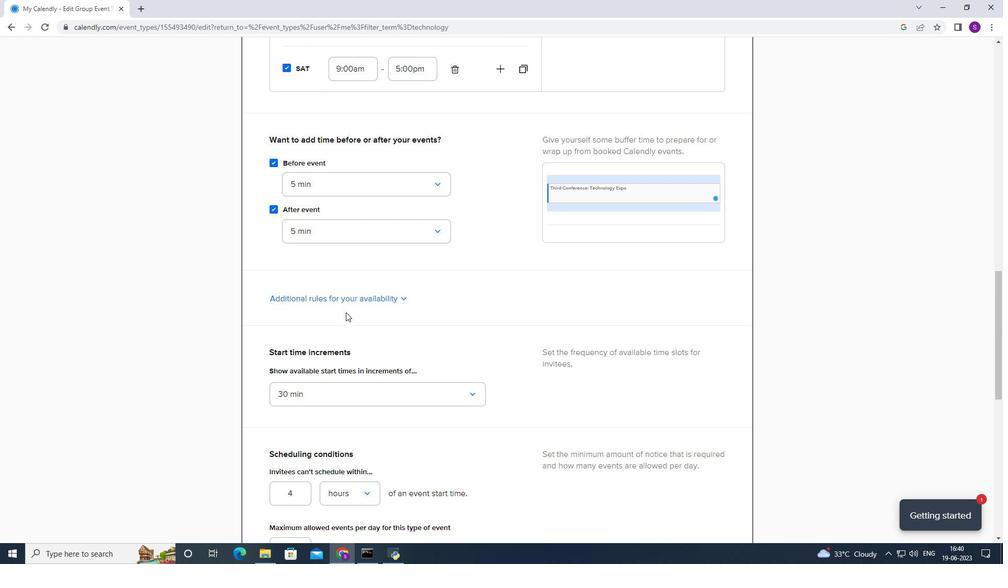 
Action: Mouse scrolled (335, 328) with delta (0, 0)
Screenshot: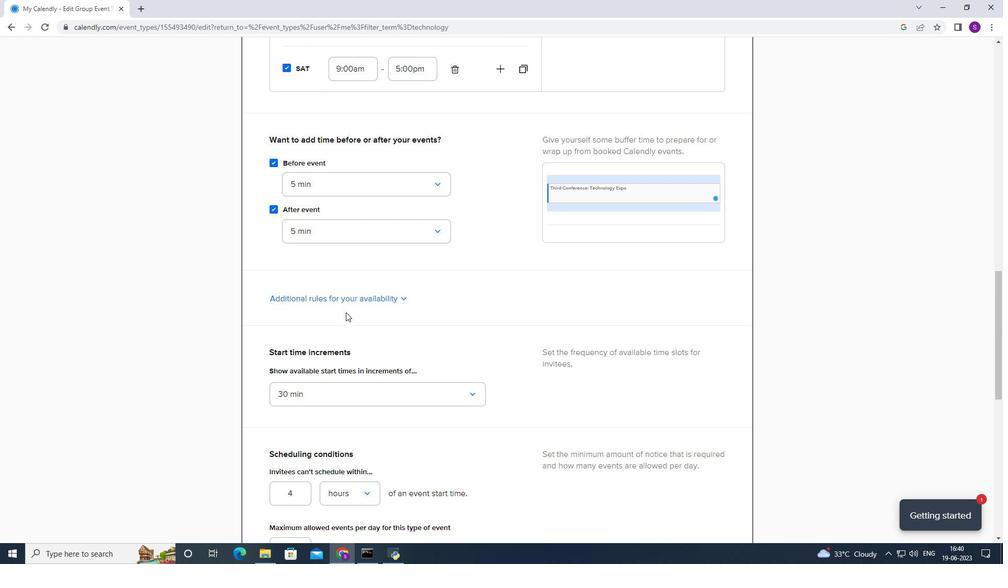 
Action: Mouse moved to (308, 340)
Screenshot: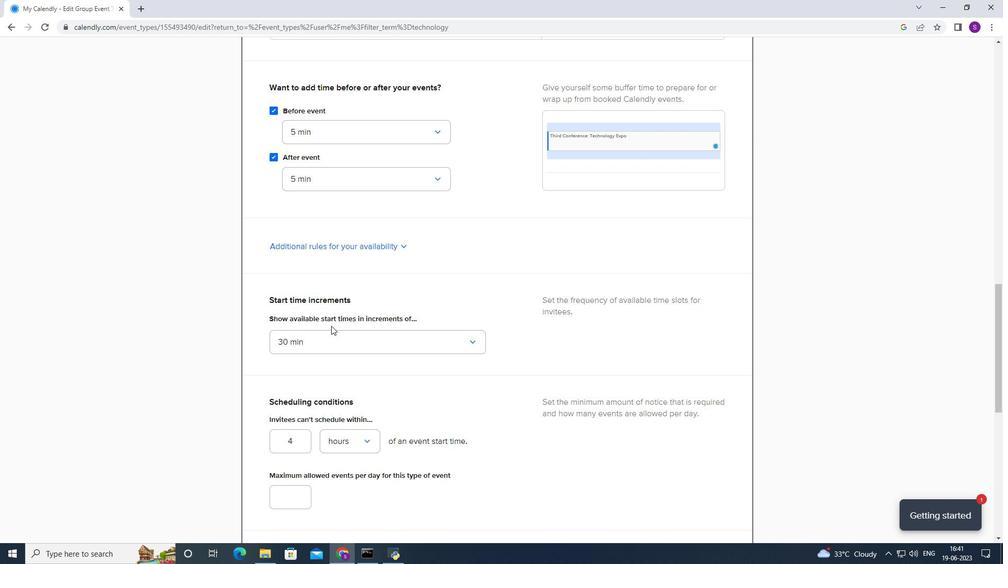 
Action: Mouse pressed left at (308, 340)
Screenshot: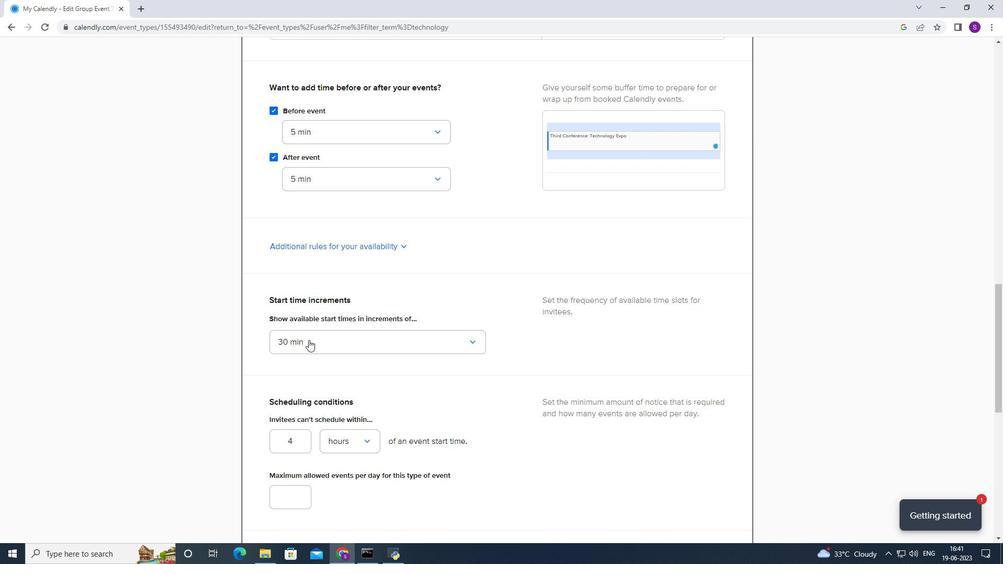 
Action: Mouse moved to (324, 386)
Screenshot: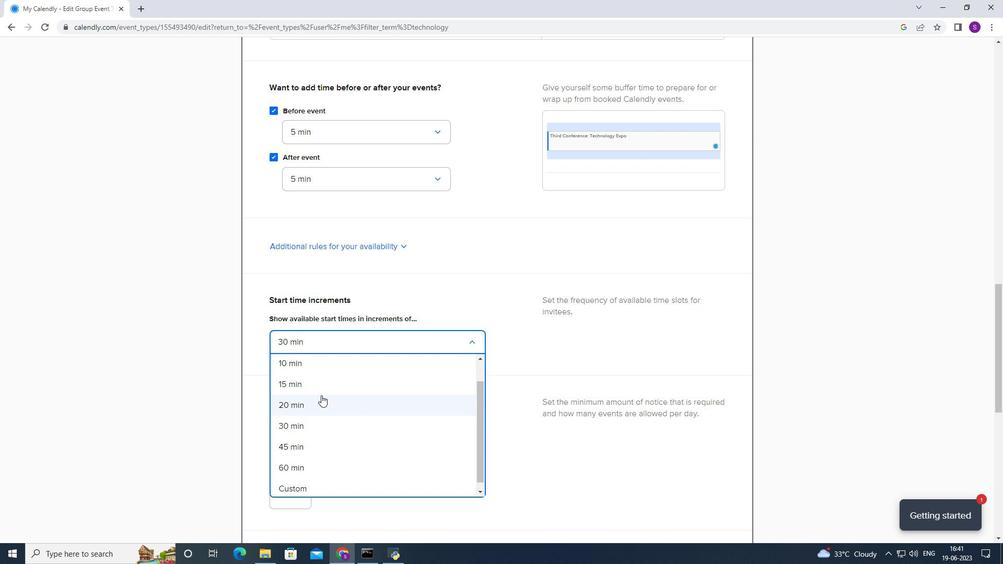 
Action: Mouse pressed left at (324, 386)
Screenshot: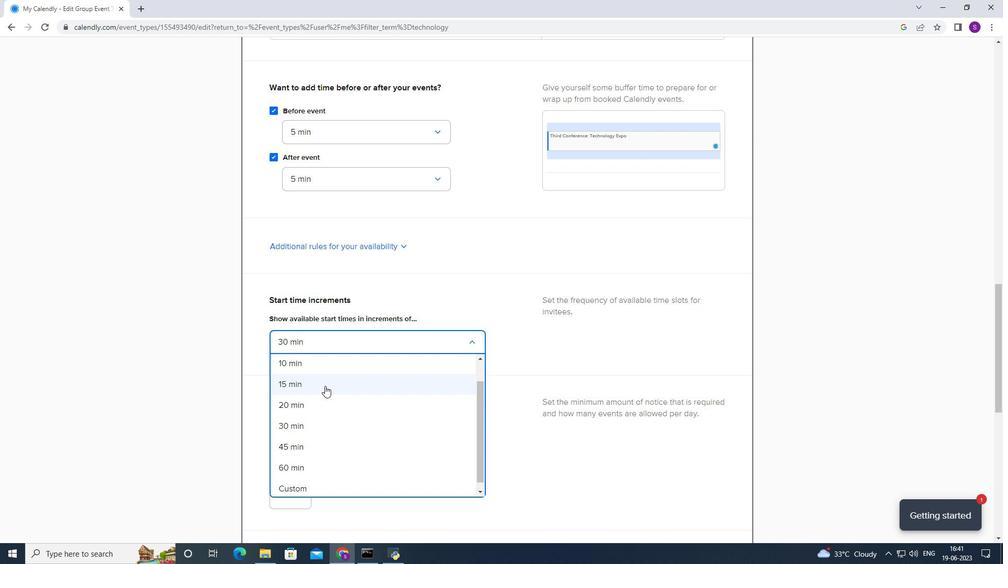 
Action: Mouse moved to (332, 362)
Screenshot: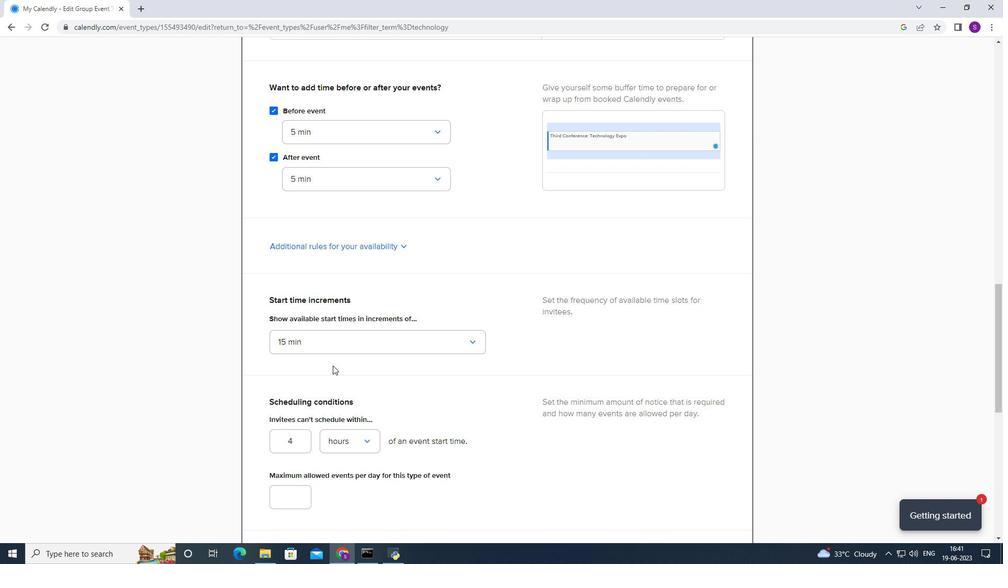
Action: Mouse scrolled (332, 362) with delta (0, 0)
Screenshot: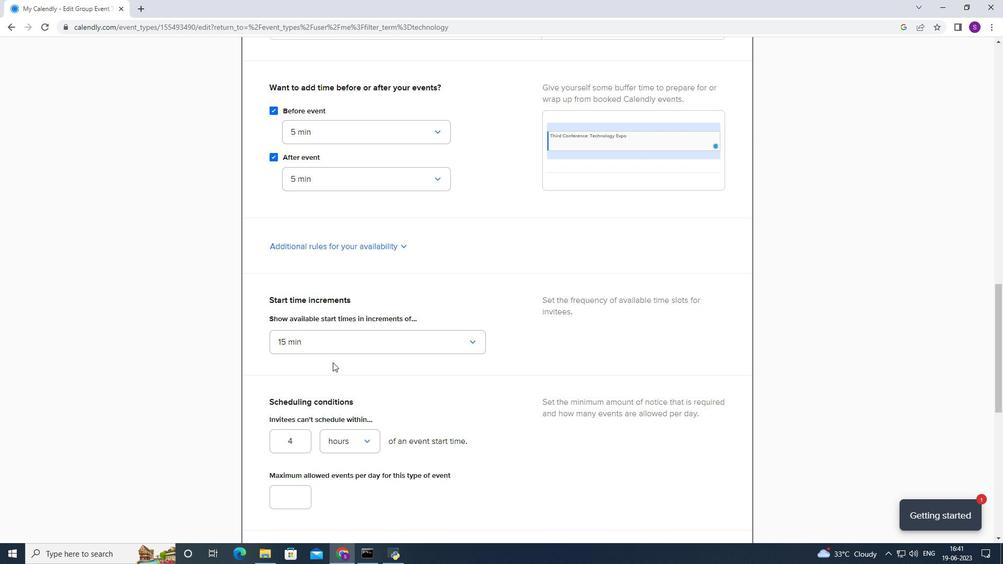 
Action: Mouse scrolled (332, 362) with delta (0, 0)
Screenshot: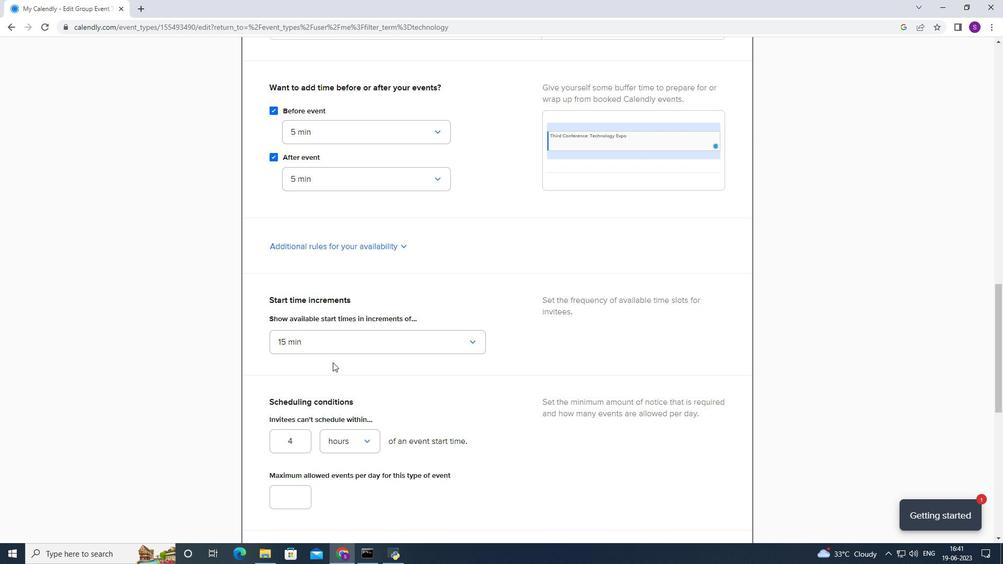 
Action: Mouse moved to (295, 333)
Screenshot: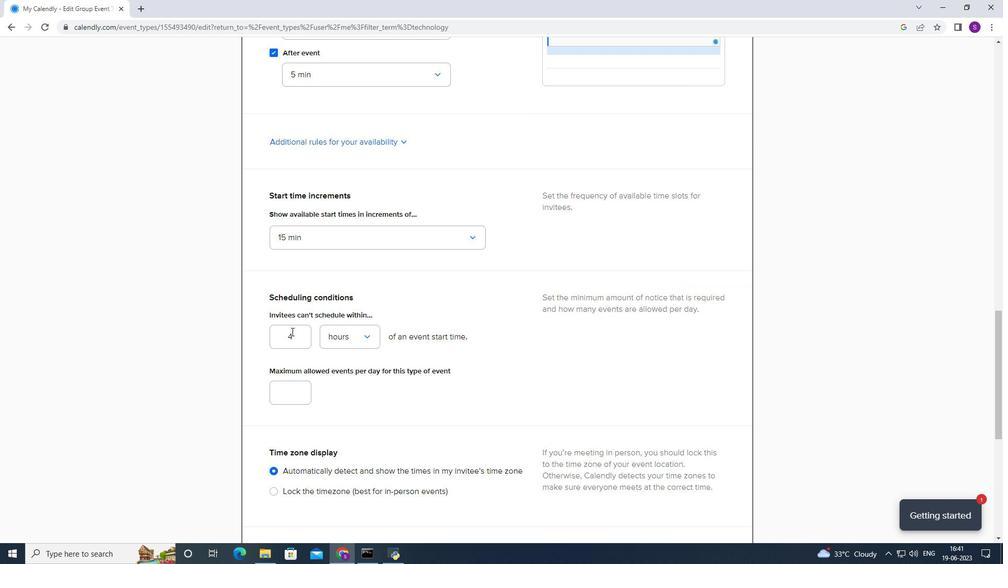 
Action: Mouse pressed left at (295, 333)
Screenshot: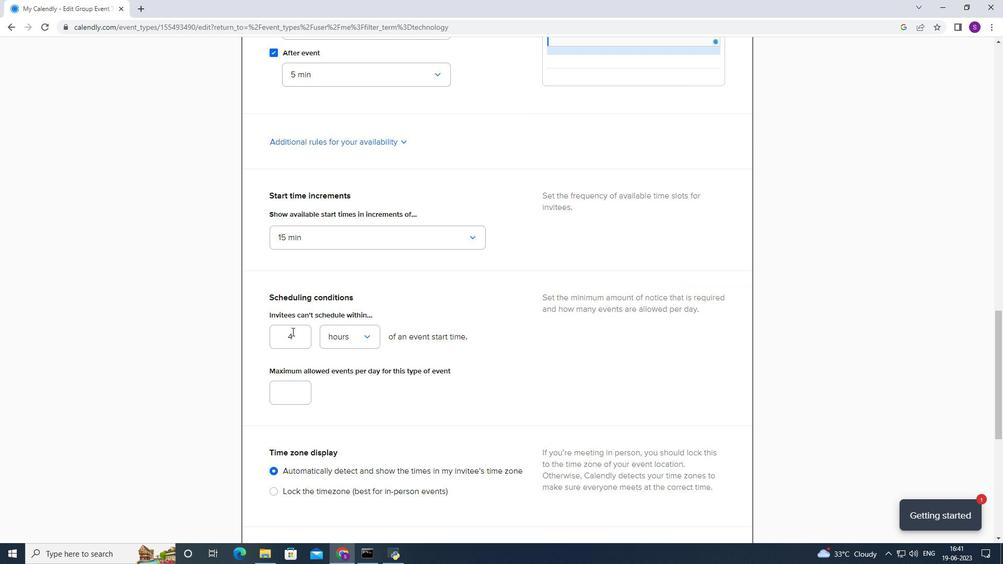 
Action: Mouse moved to (274, 337)
Screenshot: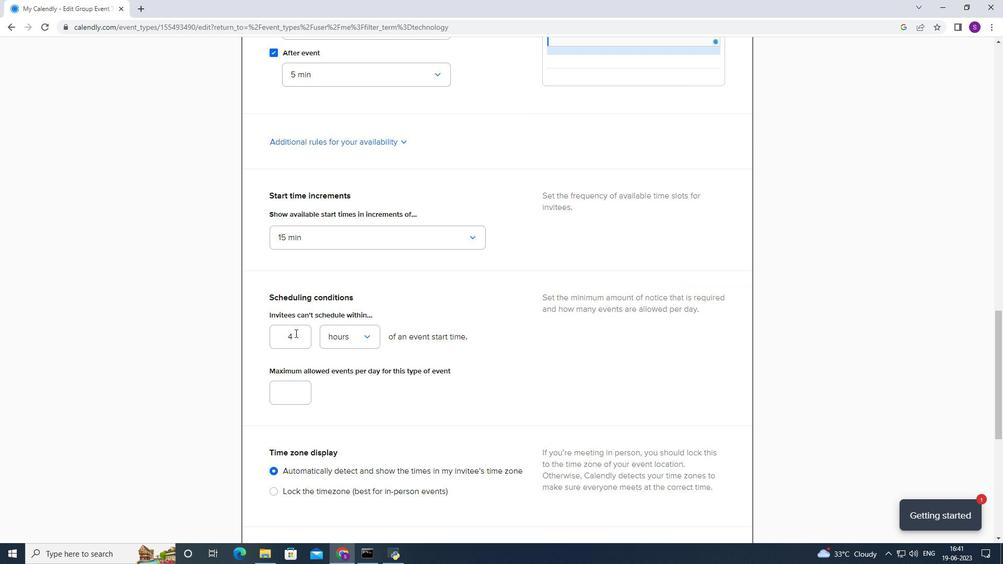 
Action: Key pressed 166
Screenshot: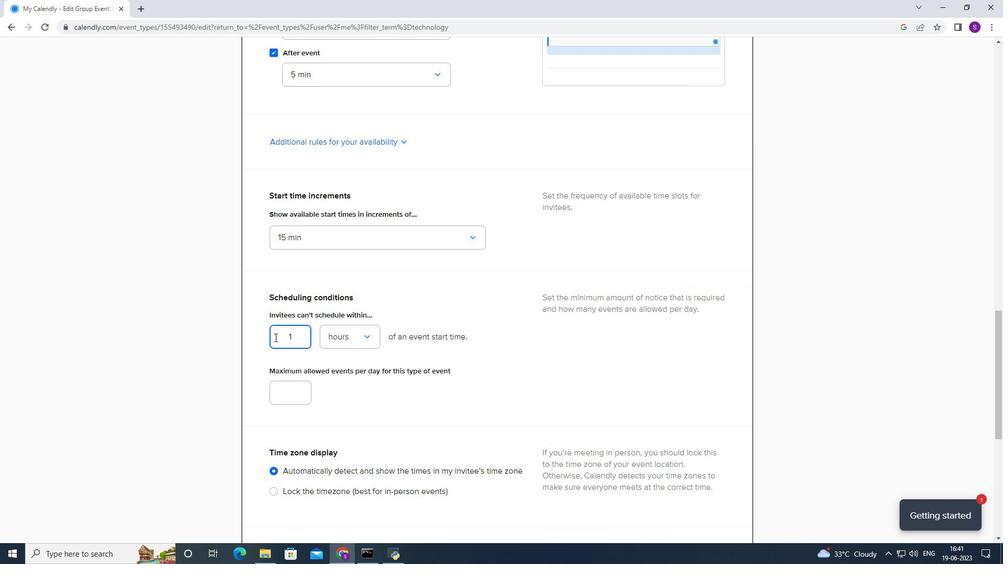 
Action: Mouse moved to (292, 394)
Screenshot: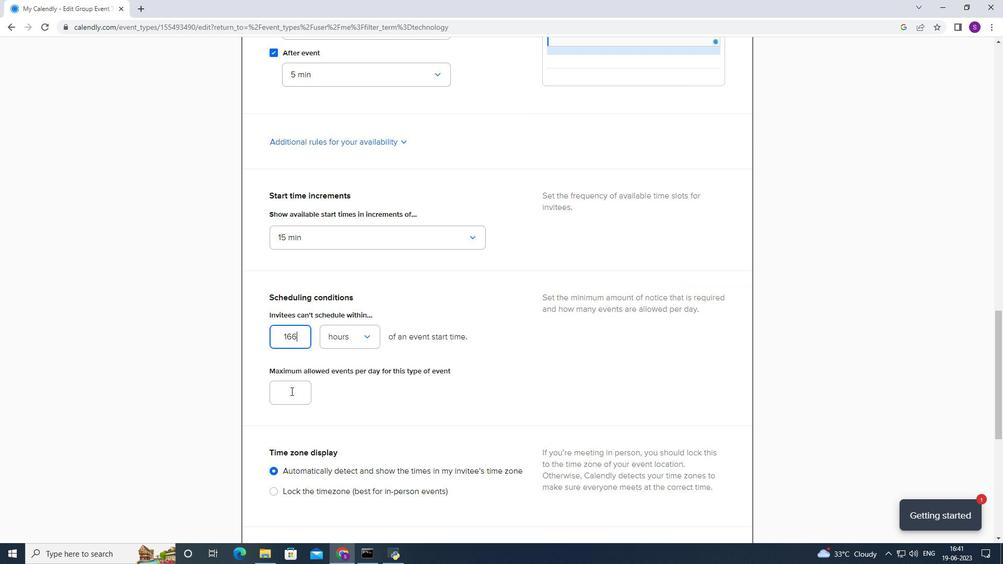 
Action: Mouse pressed left at (292, 394)
Screenshot: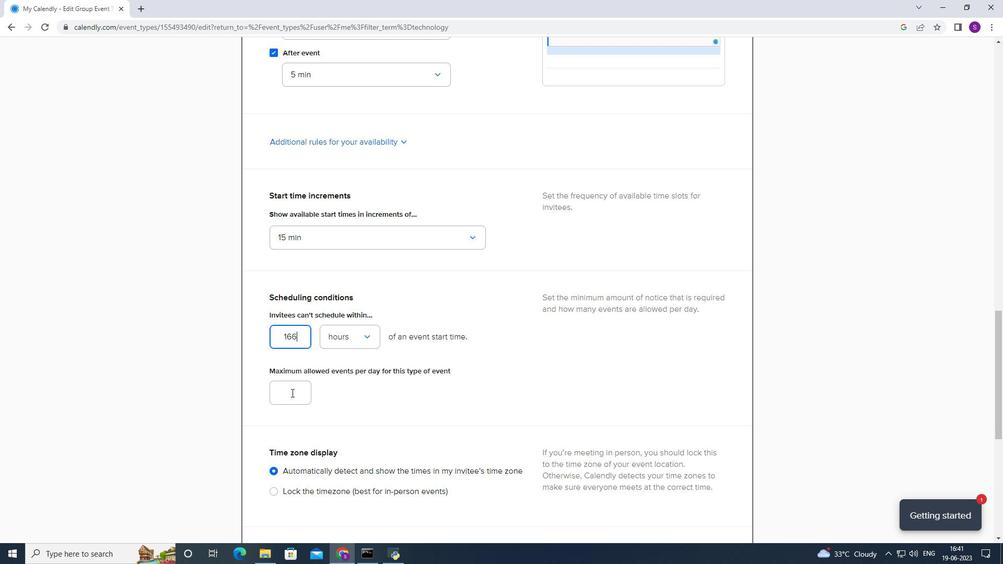 
Action: Mouse moved to (292, 395)
Screenshot: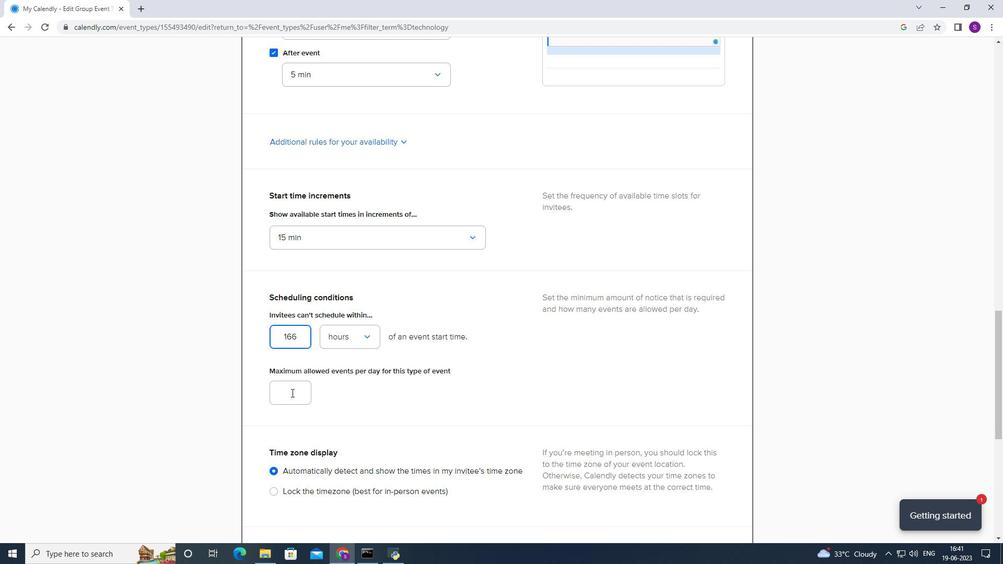 
Action: Key pressed 2
Screenshot: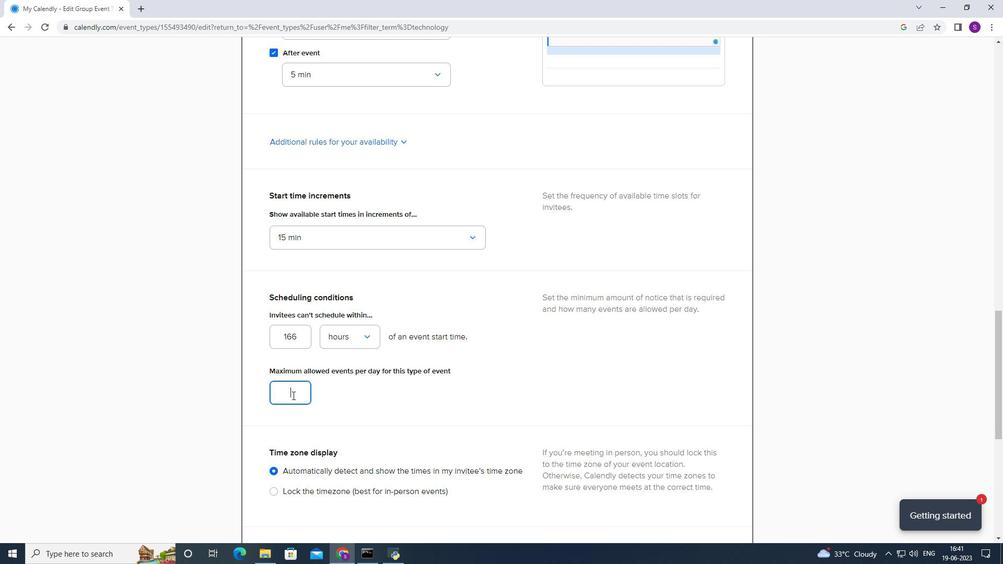 
Action: Mouse moved to (550, 381)
Screenshot: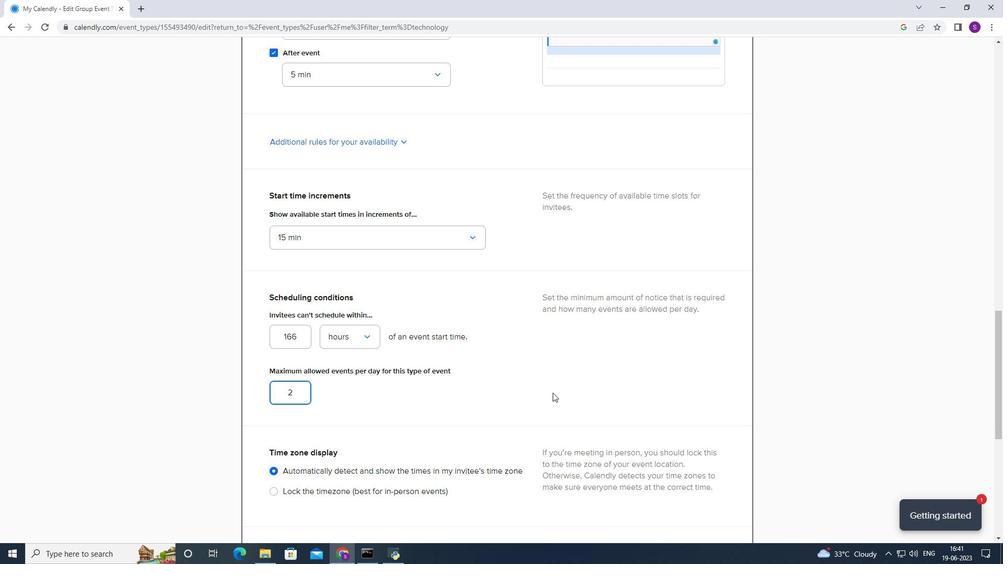 
Action: Mouse scrolled (550, 381) with delta (0, 0)
Screenshot: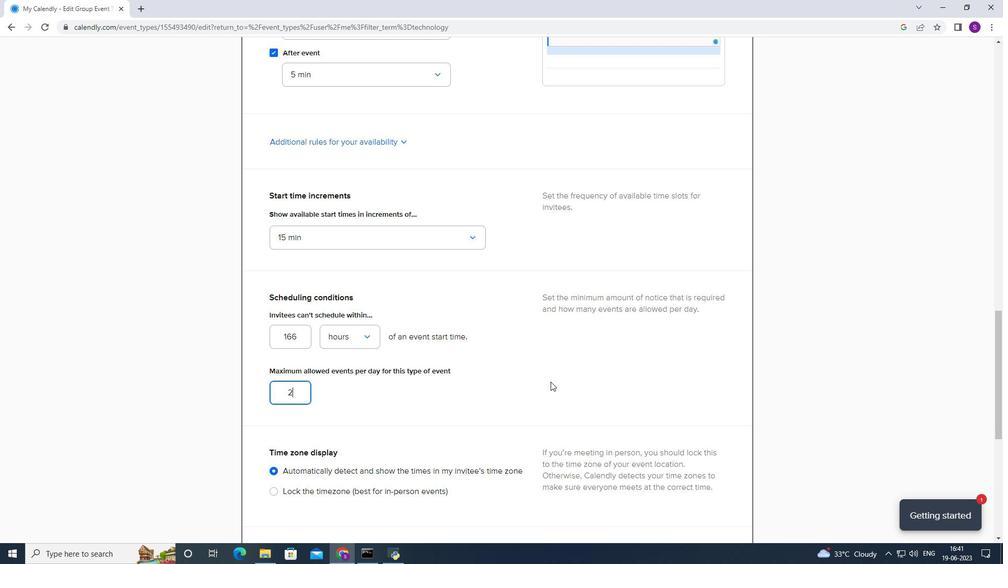 
Action: Mouse scrolled (550, 381) with delta (0, 0)
Screenshot: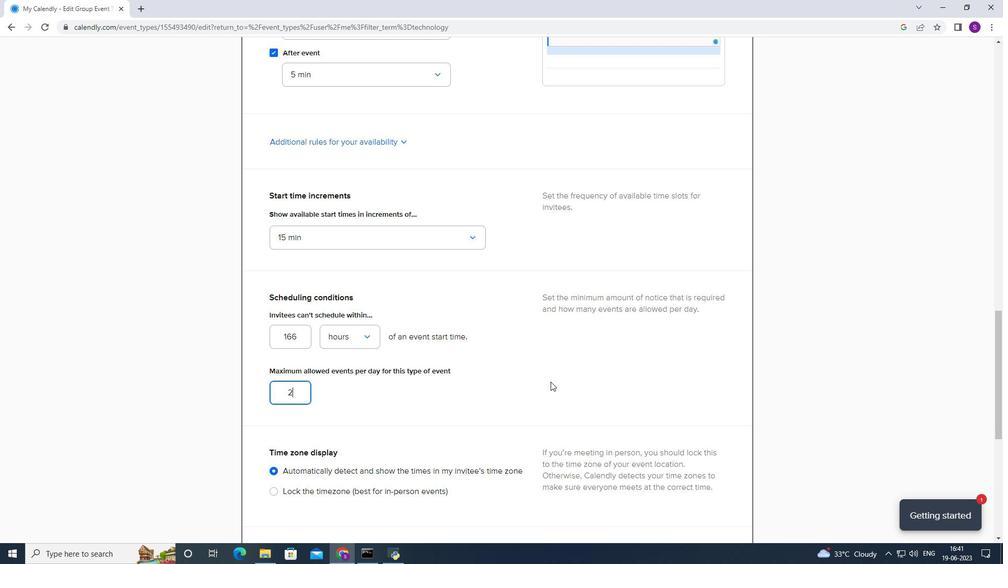 
Action: Mouse scrolled (550, 381) with delta (0, 0)
Screenshot: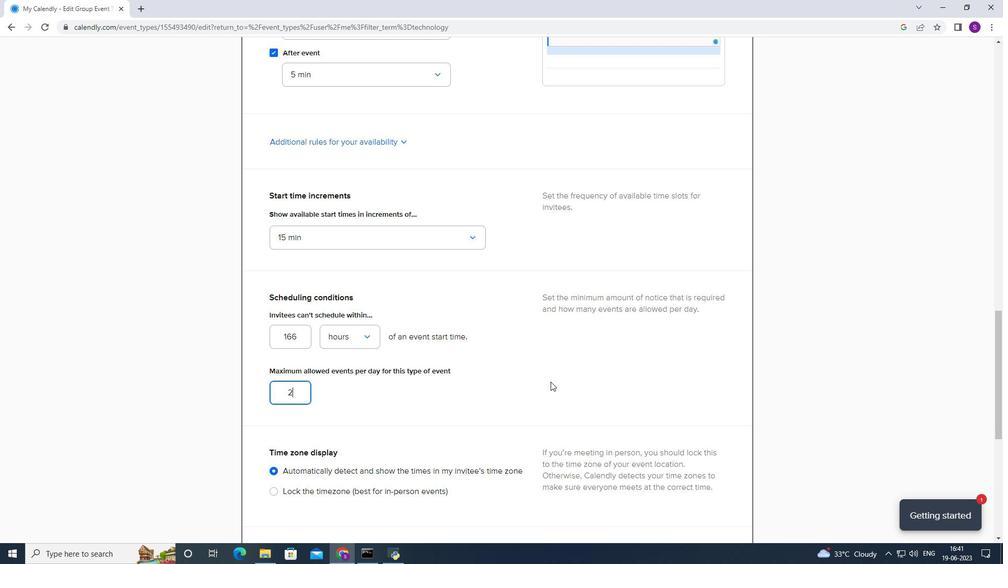 
Action: Mouse scrolled (550, 380) with delta (0, -1)
Screenshot: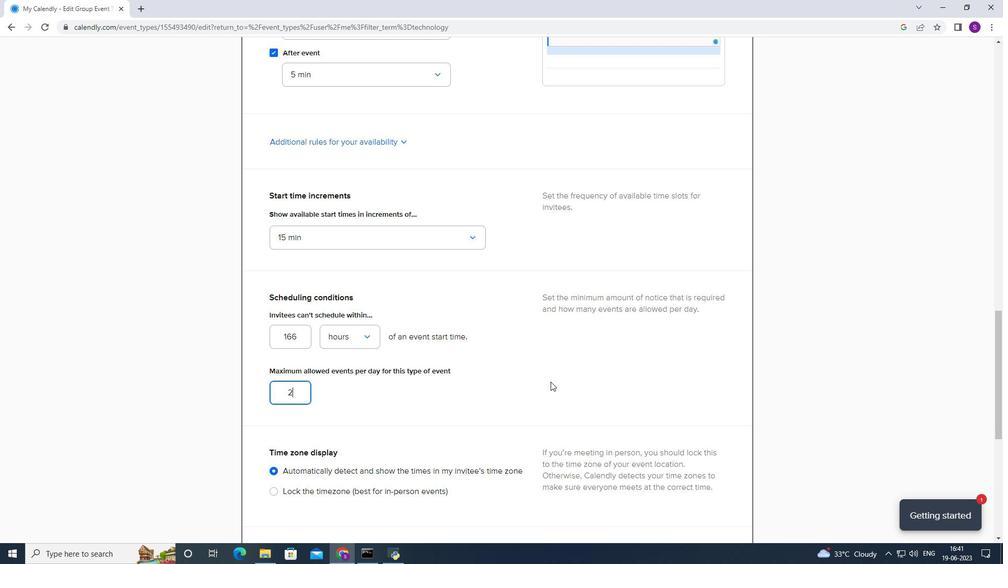 
Action: Mouse scrolled (550, 381) with delta (0, 0)
Screenshot: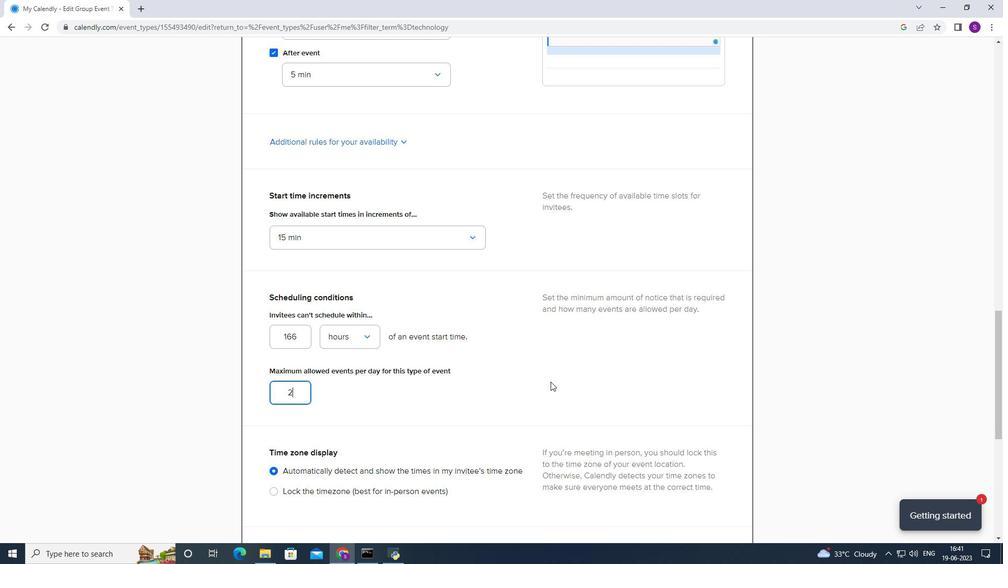 
Action: Mouse scrolled (550, 381) with delta (0, 0)
Screenshot: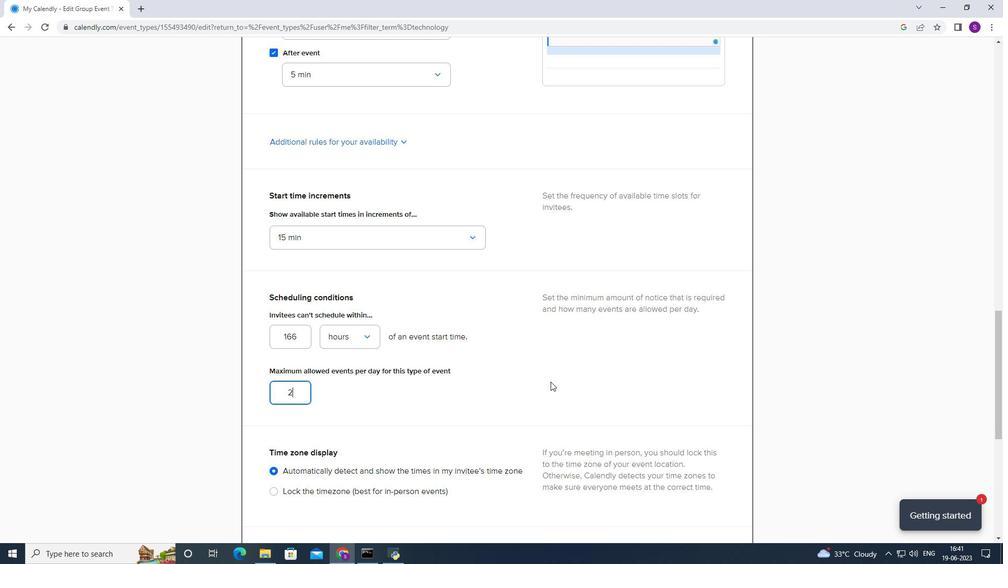 
Action: Mouse scrolled (550, 381) with delta (0, 0)
Screenshot: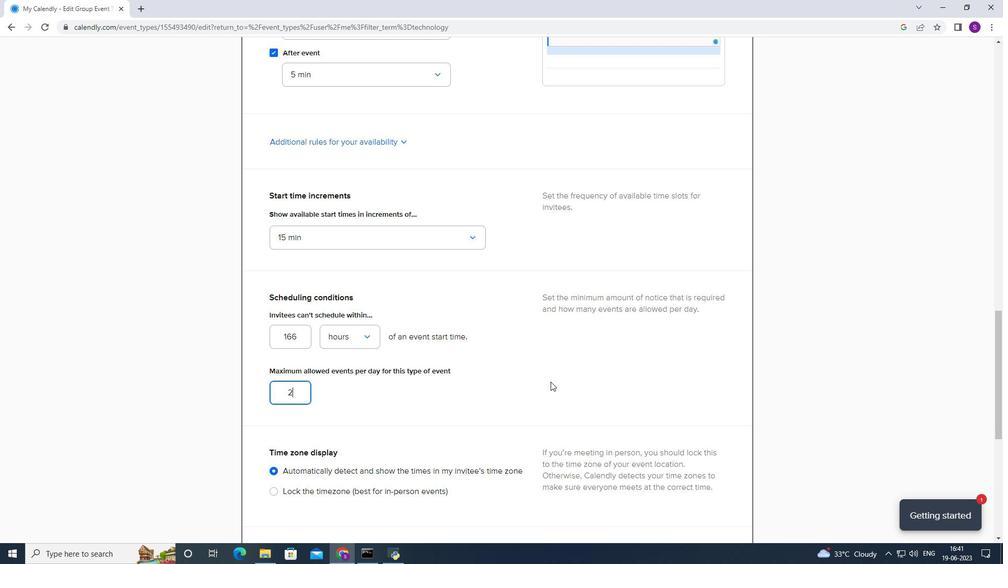 
Action: Mouse scrolled (550, 381) with delta (0, 0)
Screenshot: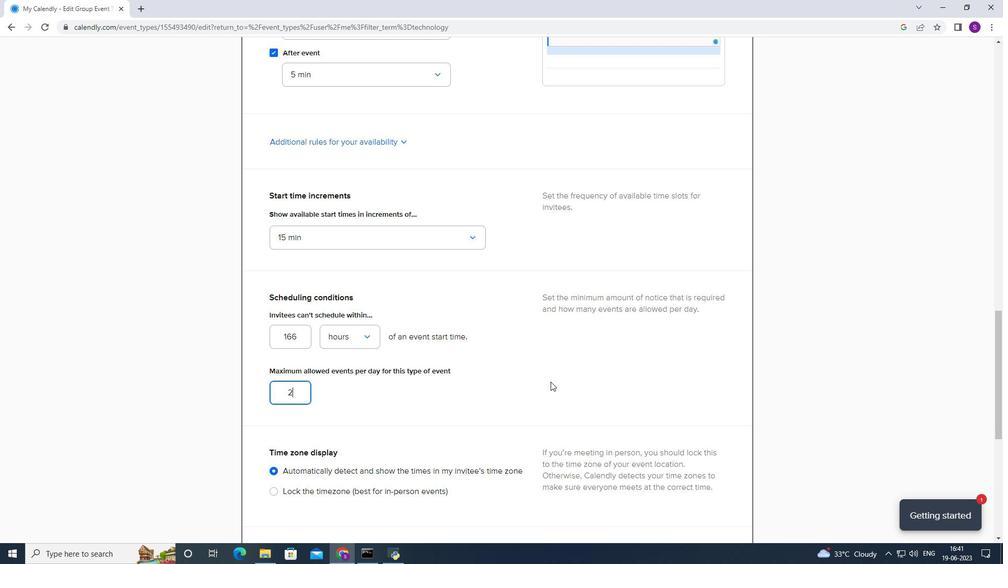 
Action: Mouse moved to (713, 263)
Screenshot: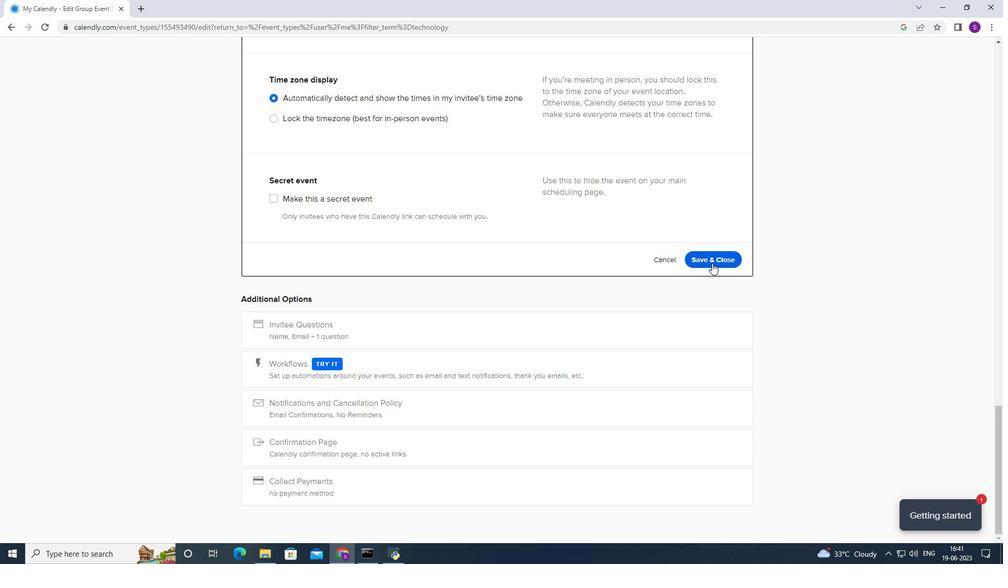 
Action: Mouse pressed left at (713, 263)
Screenshot: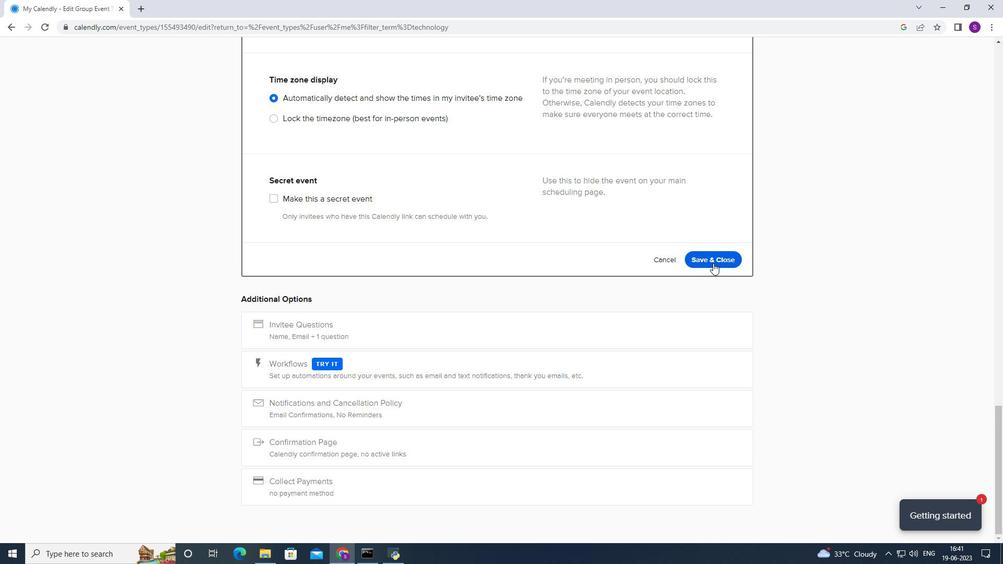 
